 Task: Search one way flight ticket for 5 adults, 2 children, 1 infant in seat and 2 infants on lap in economy from Twin Falls: Magic Valley Regional Airport (joslin Field) to Rock Springs: Southwest Wyoming Regional Airport (rock Springs Sweetwater County Airport) on 8-5-2023. Choice of flights is Sun country airlines. Number of bags: 1 carry on bag and 1 checked bag. Price is upto 77000. Outbound departure time preference is 4:45.
Action: Mouse moved to (335, 299)
Screenshot: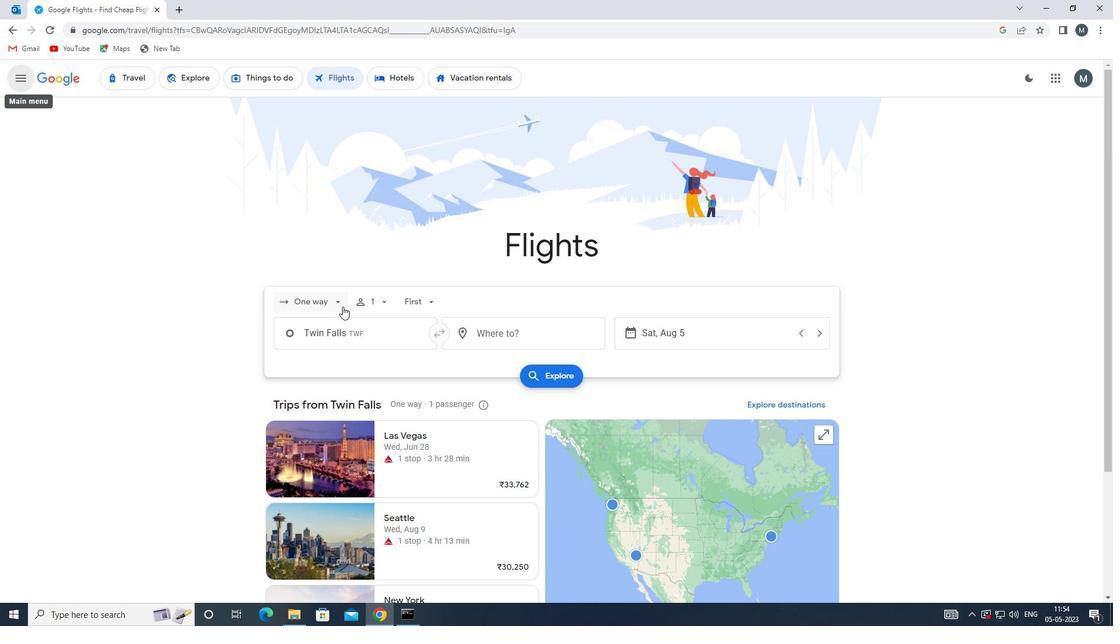 
Action: Mouse pressed left at (335, 299)
Screenshot: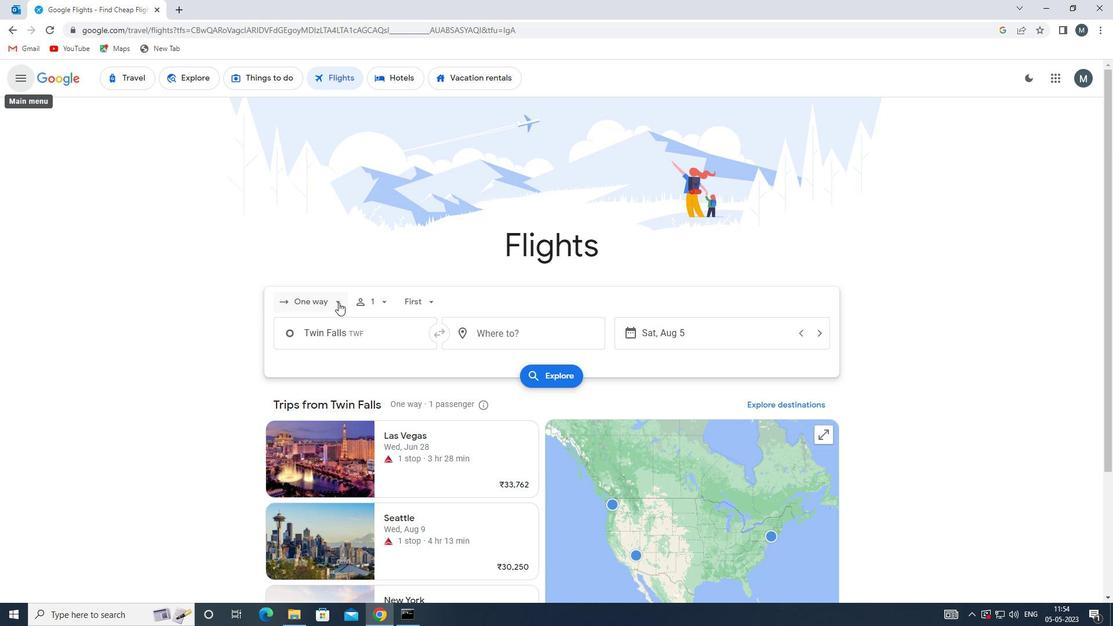 
Action: Mouse moved to (335, 351)
Screenshot: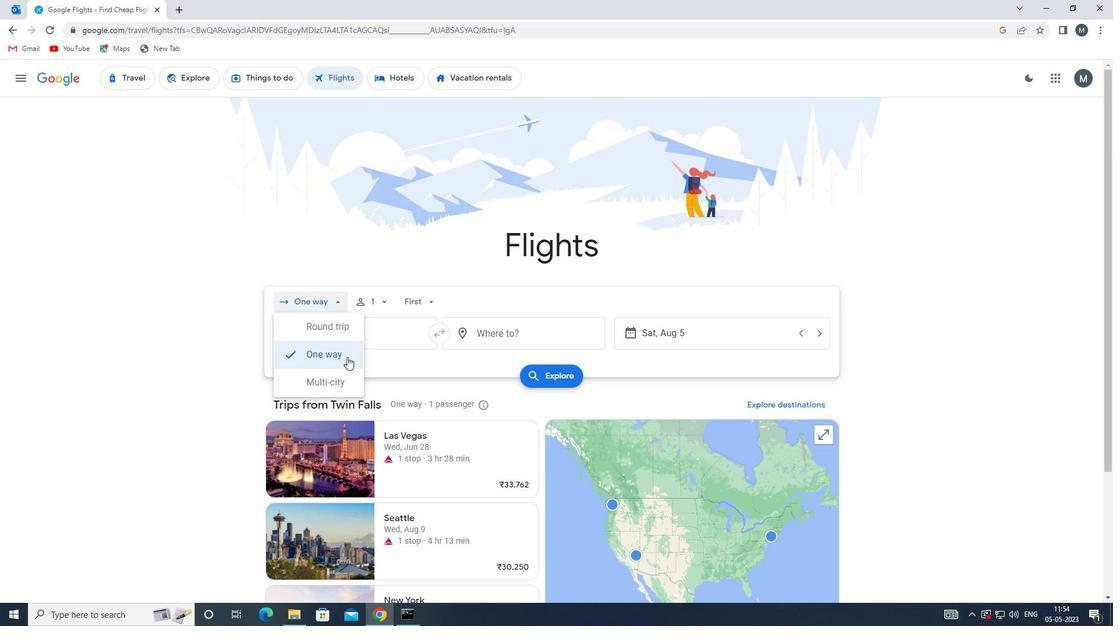 
Action: Mouse pressed left at (335, 351)
Screenshot: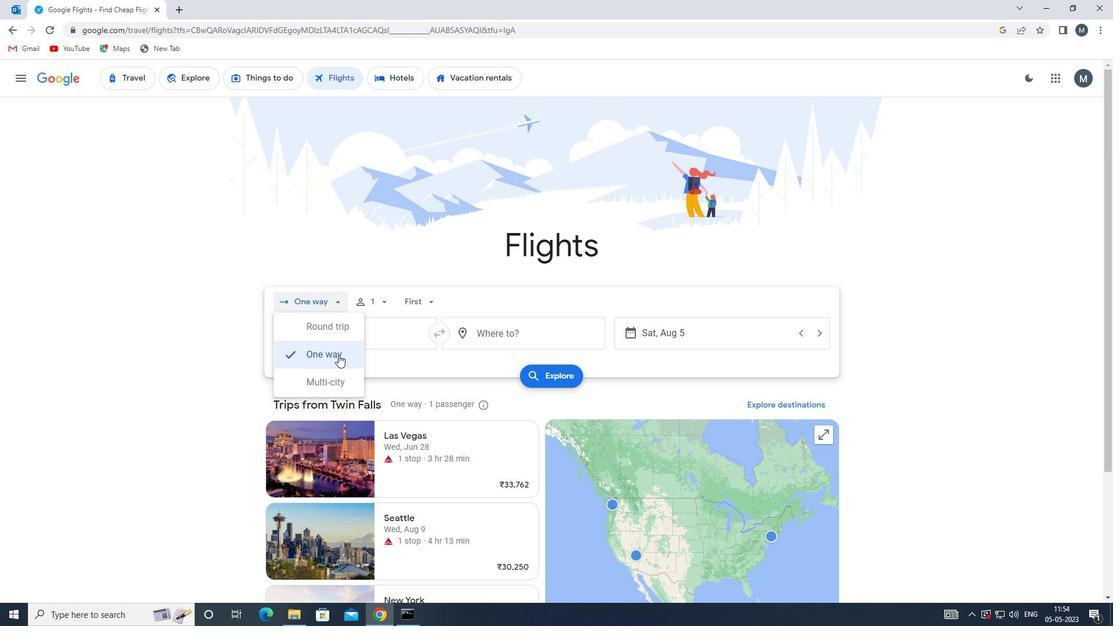 
Action: Mouse moved to (378, 305)
Screenshot: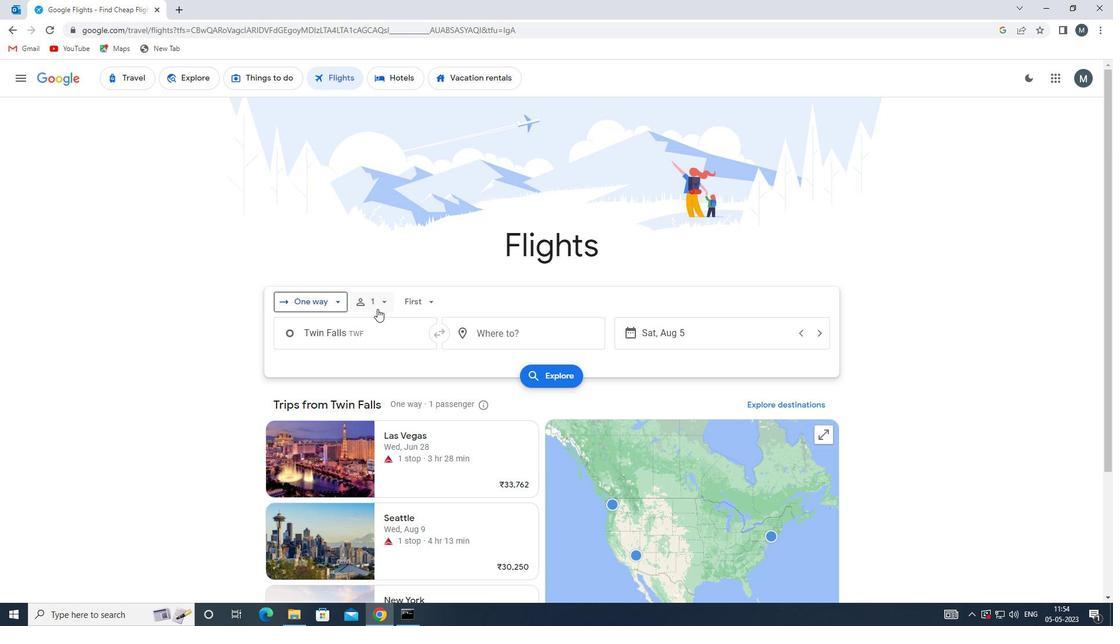 
Action: Mouse pressed left at (378, 305)
Screenshot: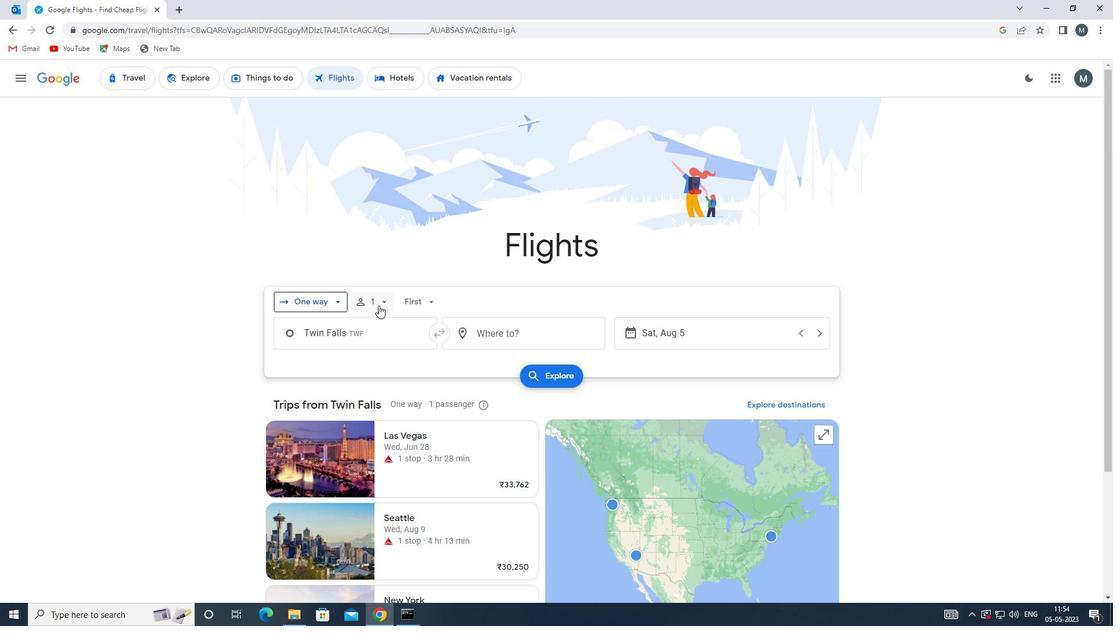 
Action: Mouse moved to (477, 332)
Screenshot: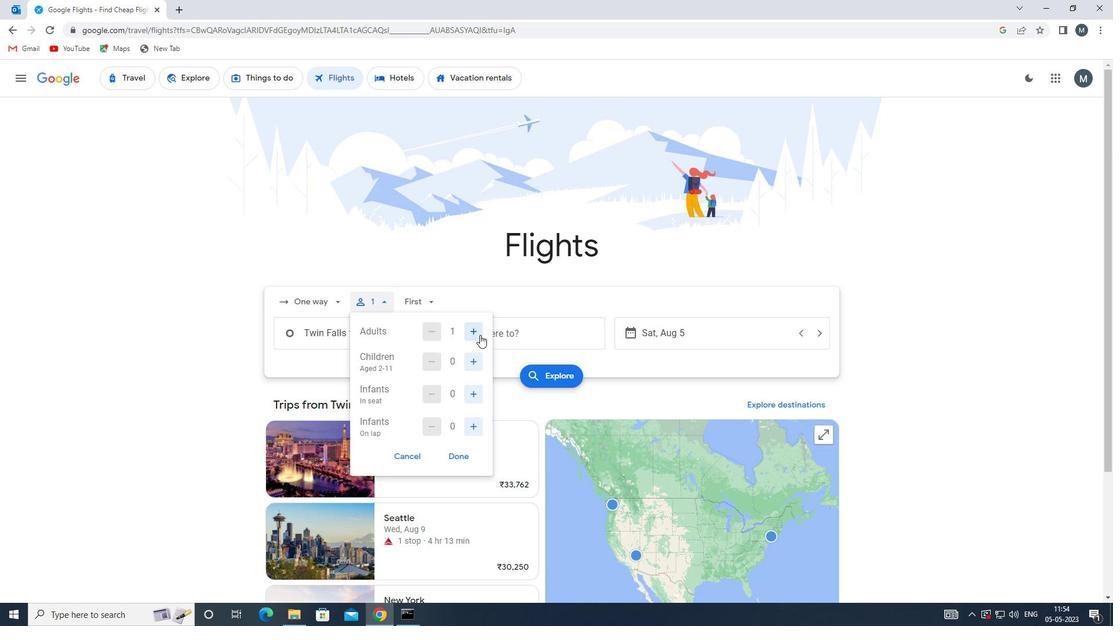 
Action: Mouse pressed left at (477, 332)
Screenshot: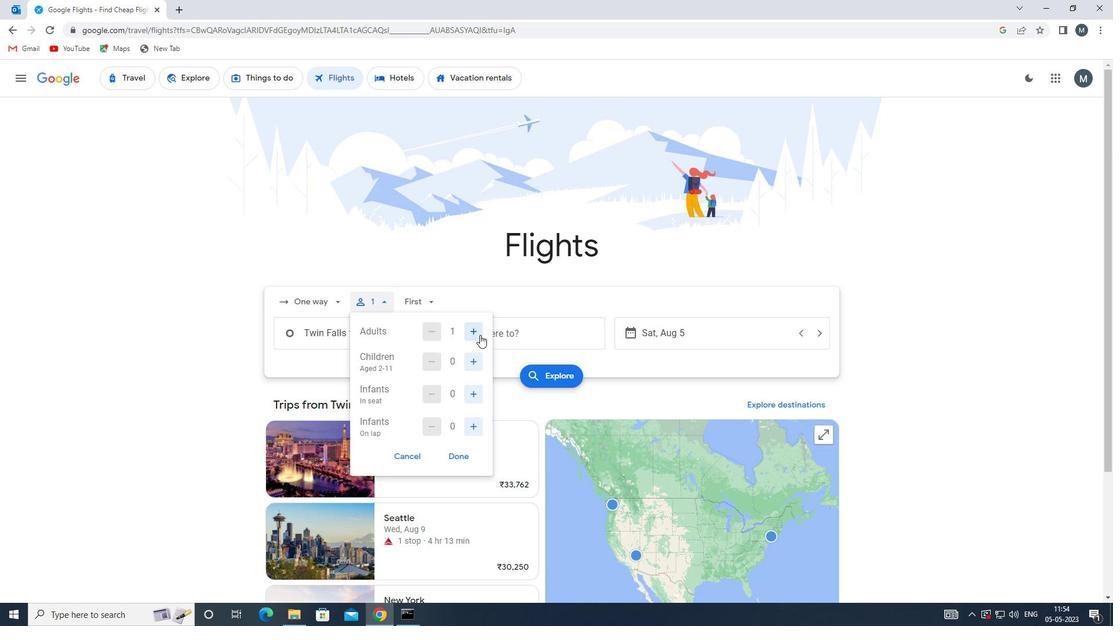 
Action: Mouse moved to (476, 332)
Screenshot: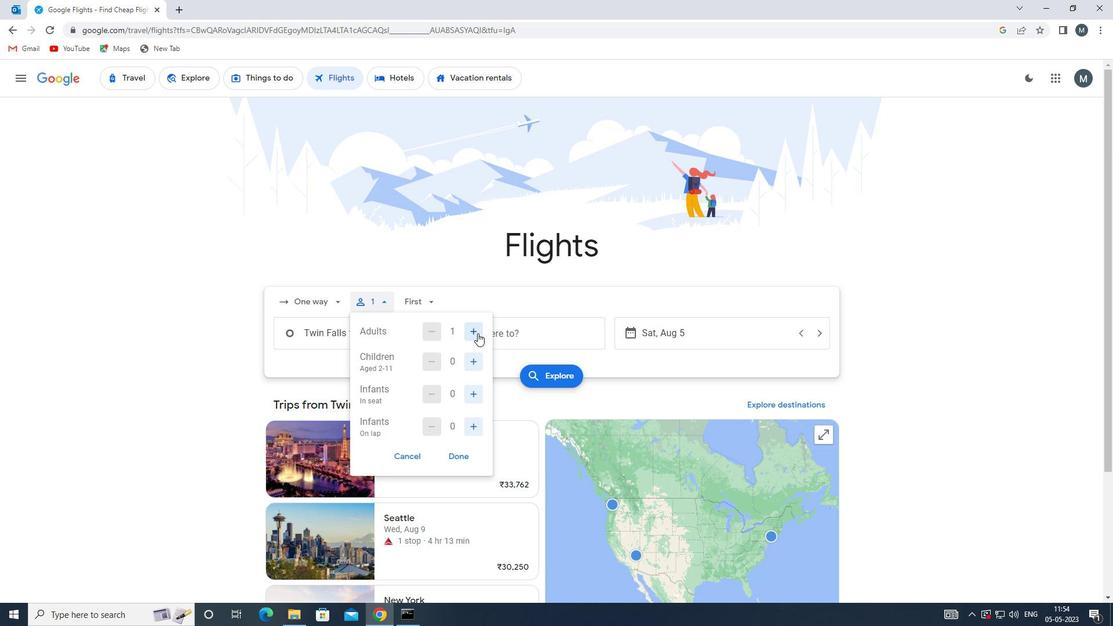 
Action: Mouse pressed left at (476, 332)
Screenshot: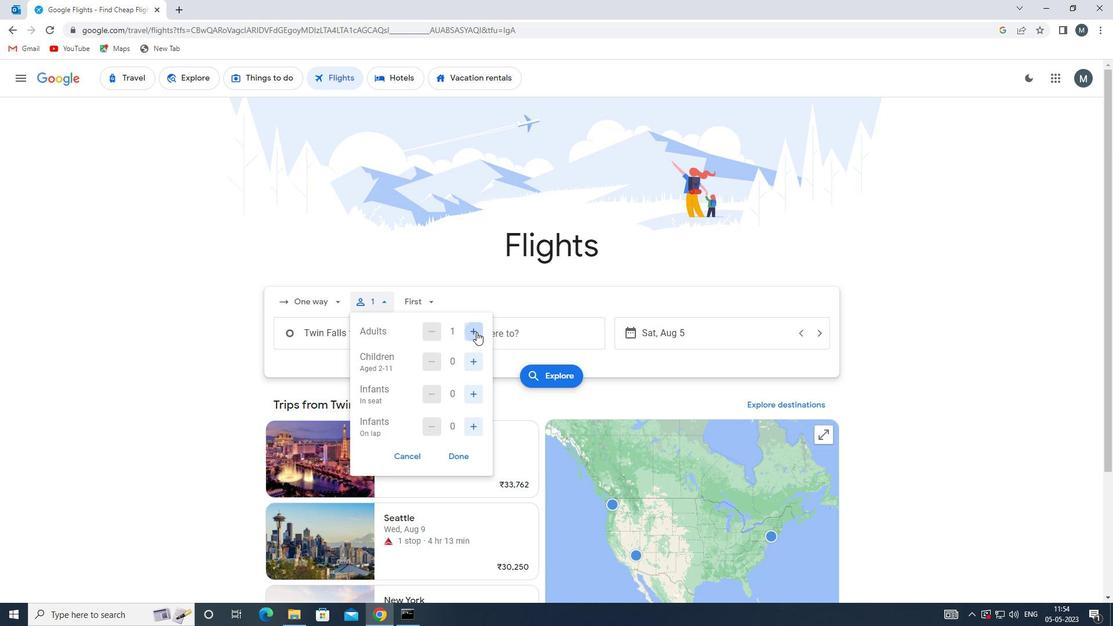 
Action: Mouse pressed left at (476, 332)
Screenshot: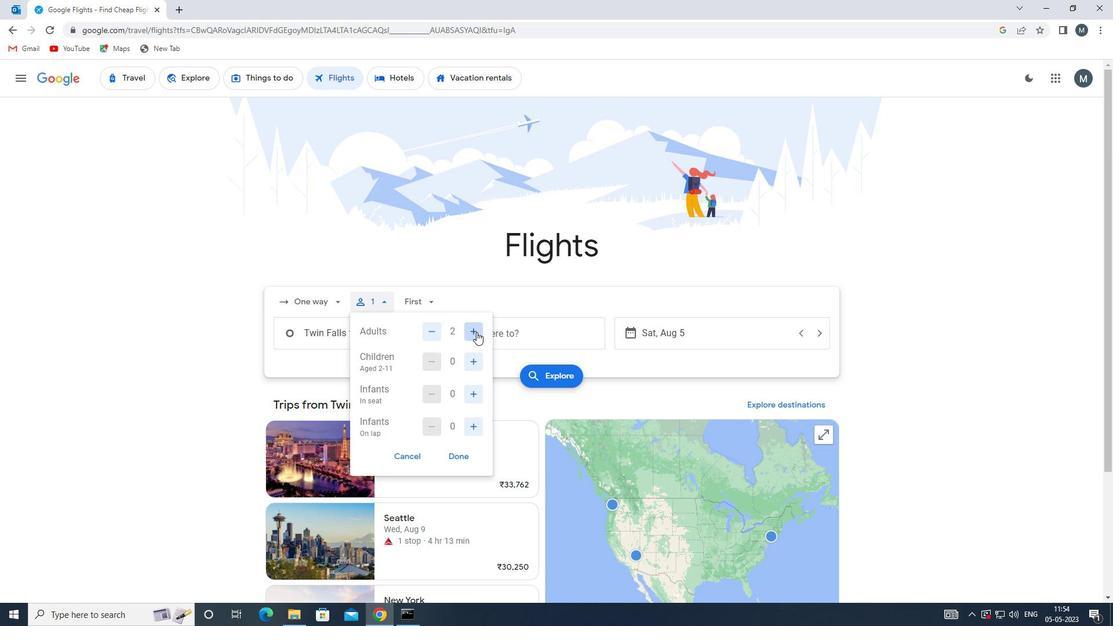 
Action: Mouse pressed left at (476, 332)
Screenshot: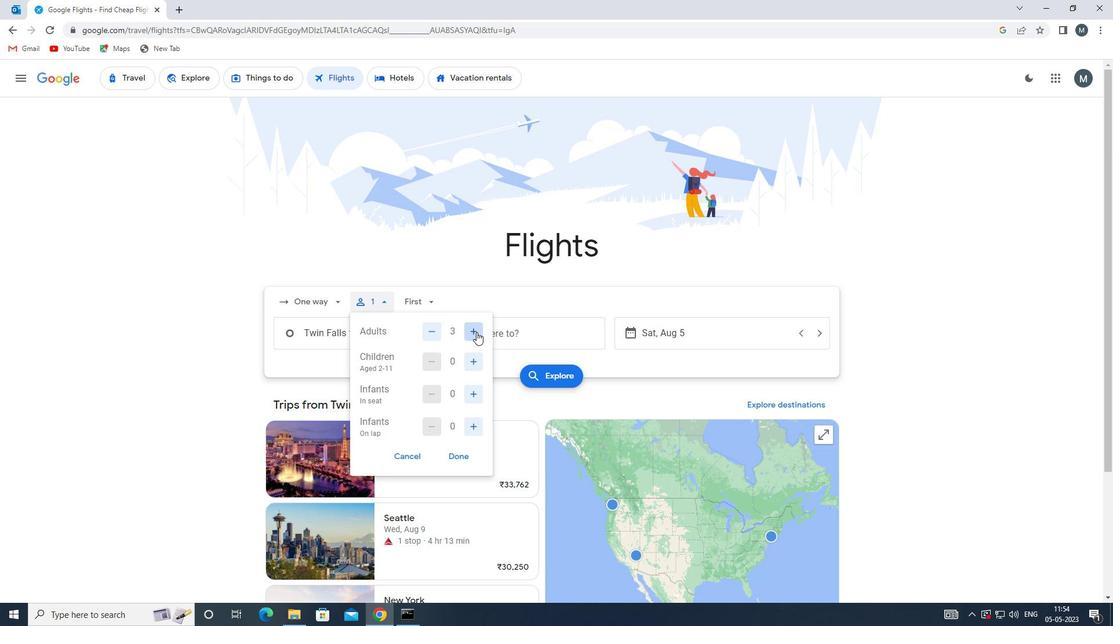 
Action: Mouse moved to (465, 359)
Screenshot: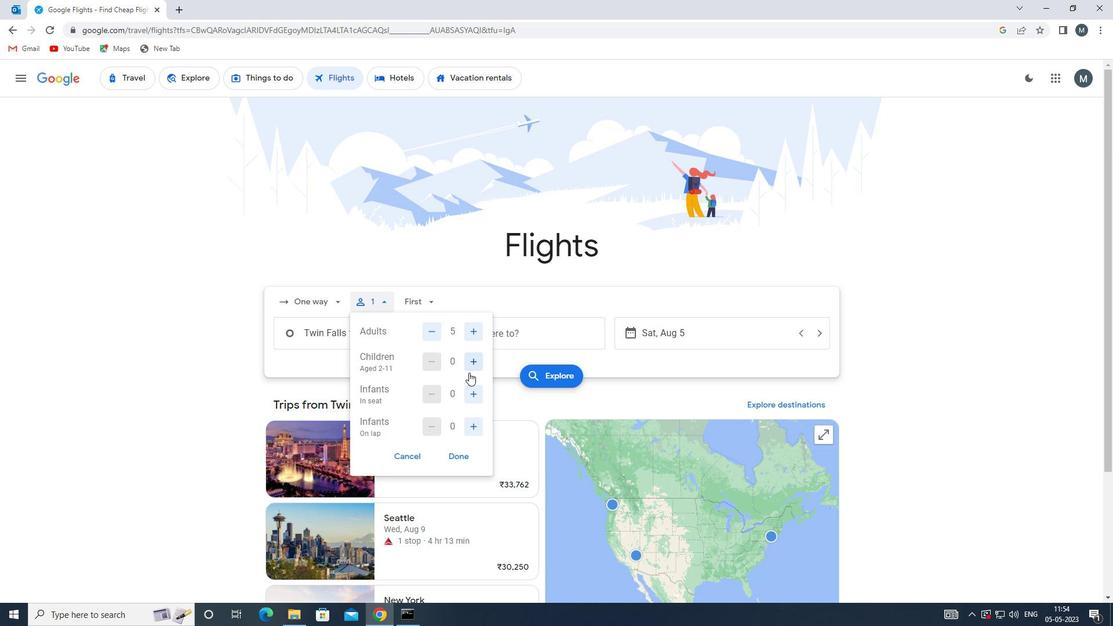 
Action: Mouse pressed left at (465, 359)
Screenshot: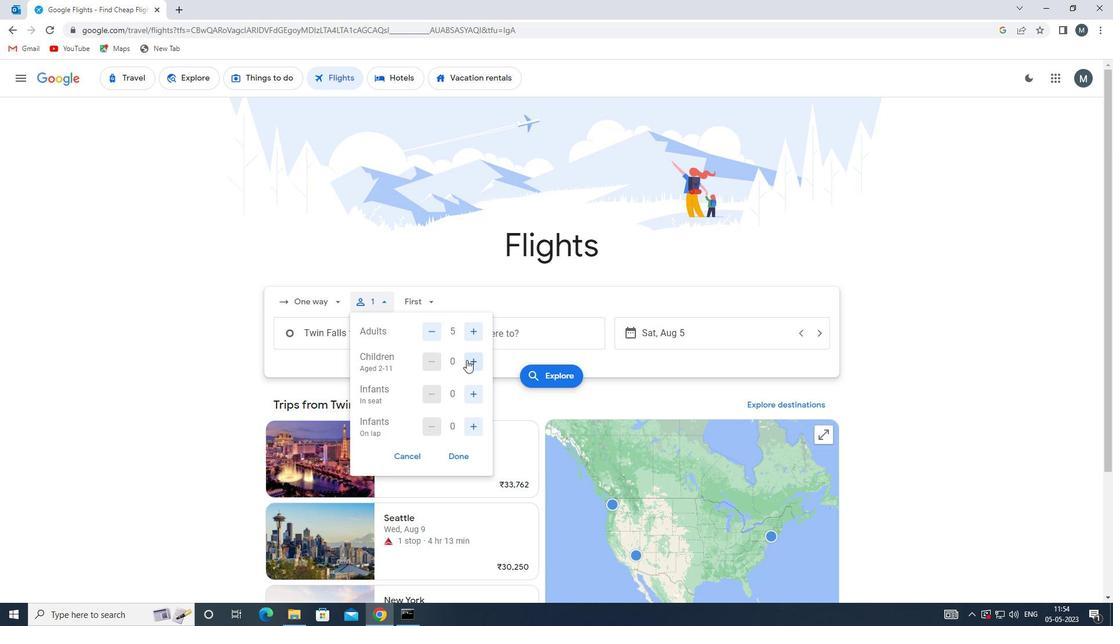 
Action: Mouse moved to (469, 364)
Screenshot: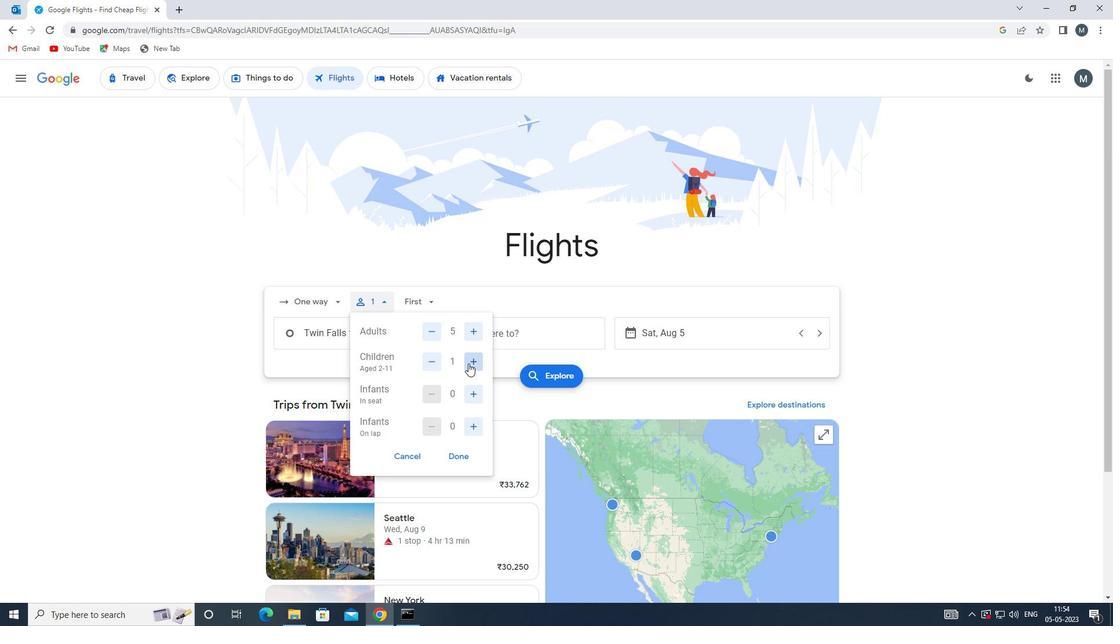 
Action: Mouse pressed left at (469, 364)
Screenshot: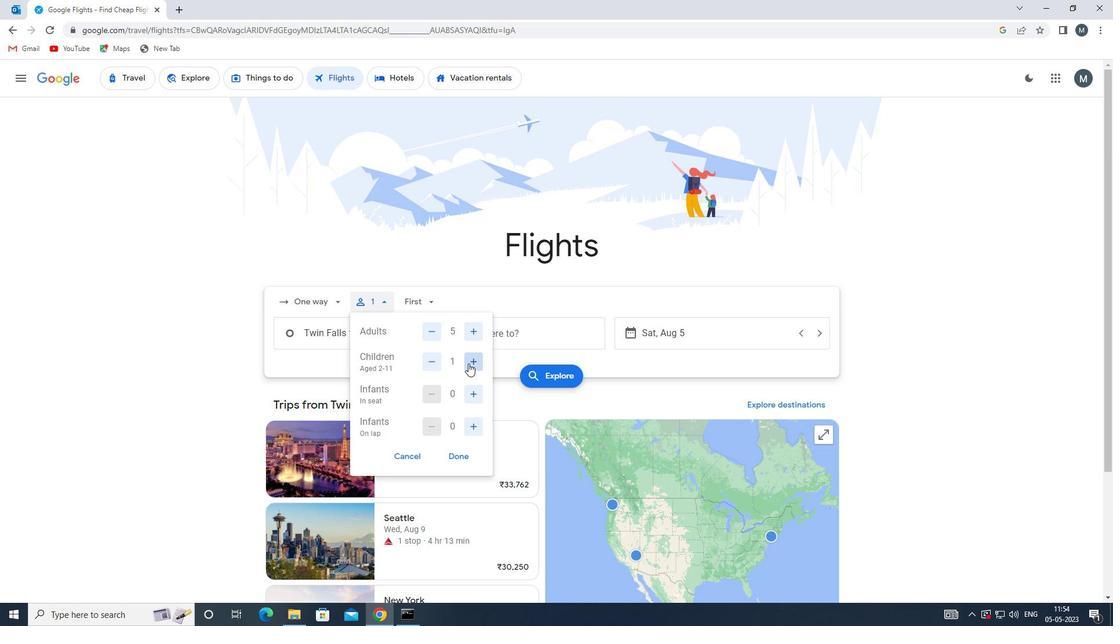 
Action: Mouse moved to (477, 397)
Screenshot: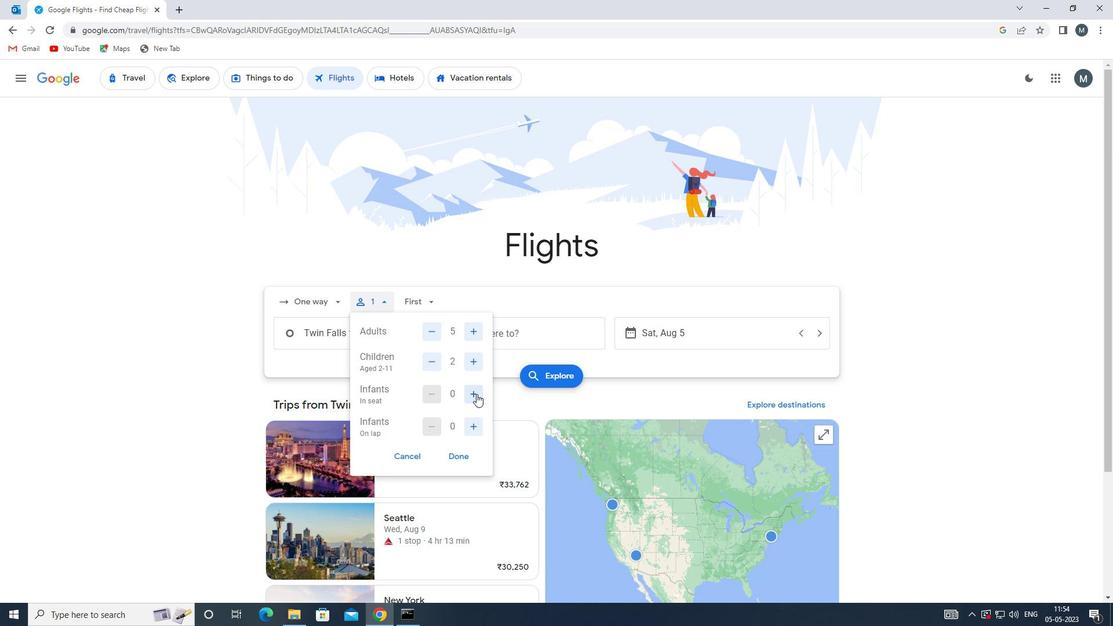 
Action: Mouse pressed left at (477, 397)
Screenshot: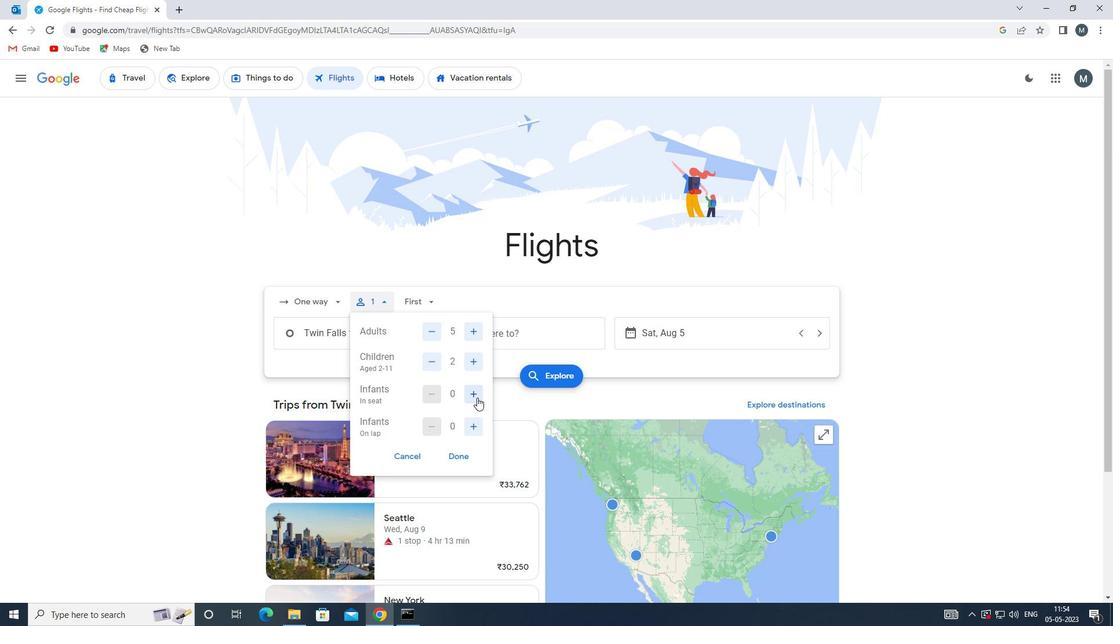 
Action: Mouse moved to (471, 425)
Screenshot: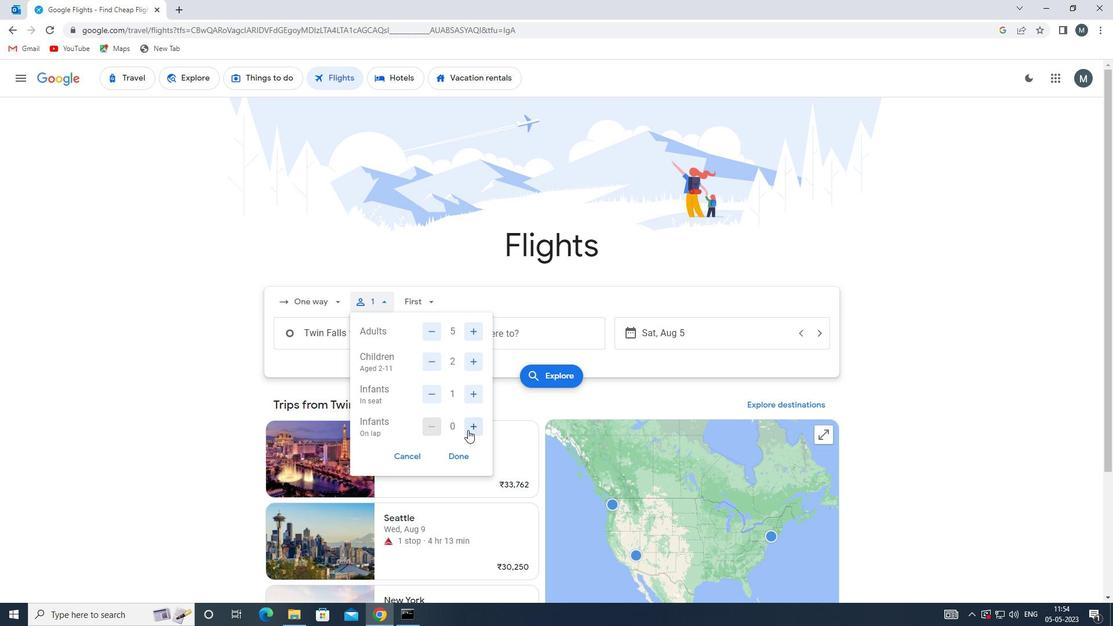 
Action: Mouse pressed left at (471, 425)
Screenshot: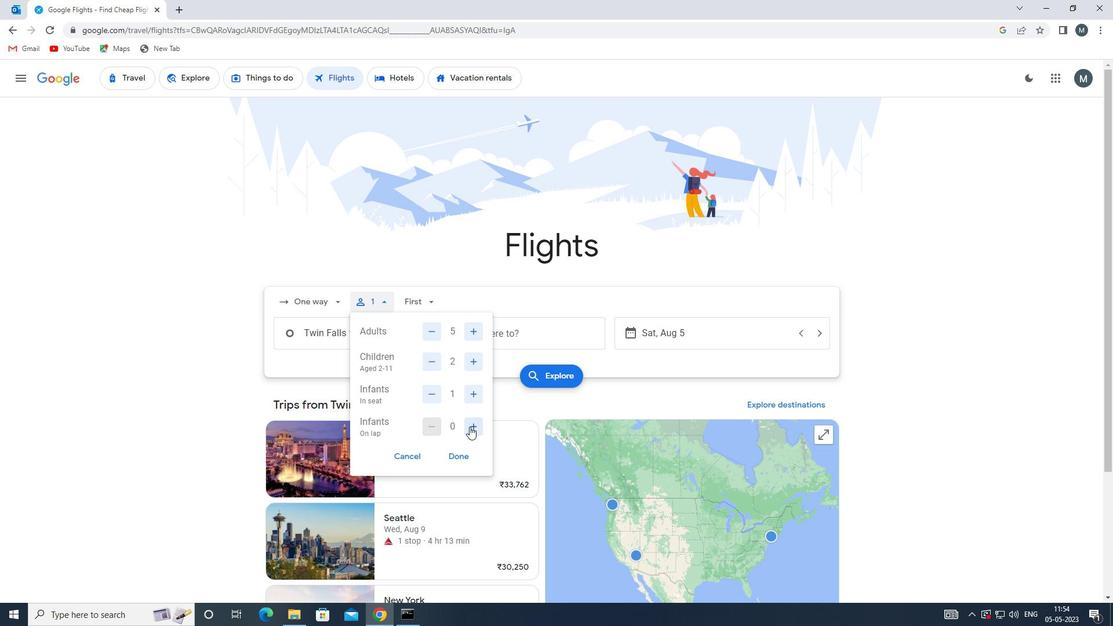 
Action: Mouse pressed left at (471, 425)
Screenshot: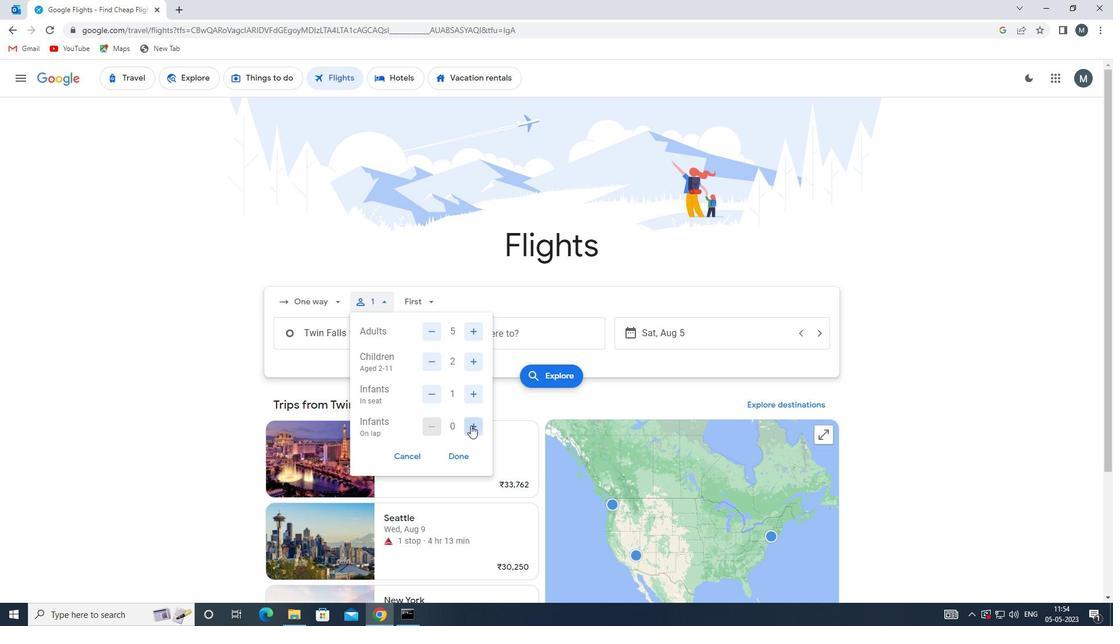 
Action: Mouse moved to (441, 425)
Screenshot: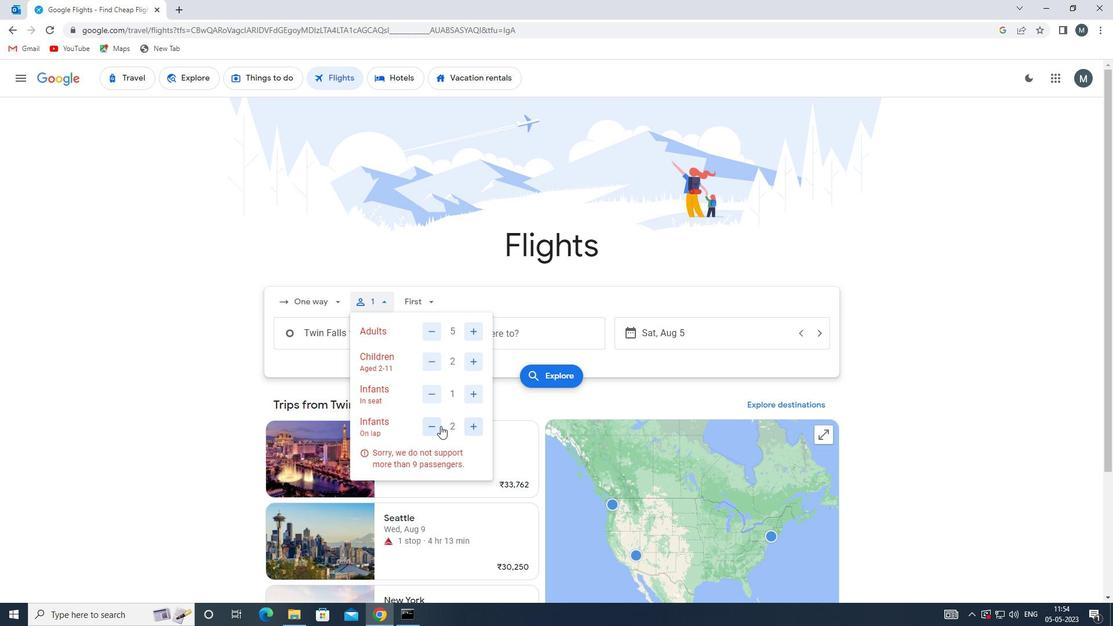 
Action: Mouse pressed left at (441, 425)
Screenshot: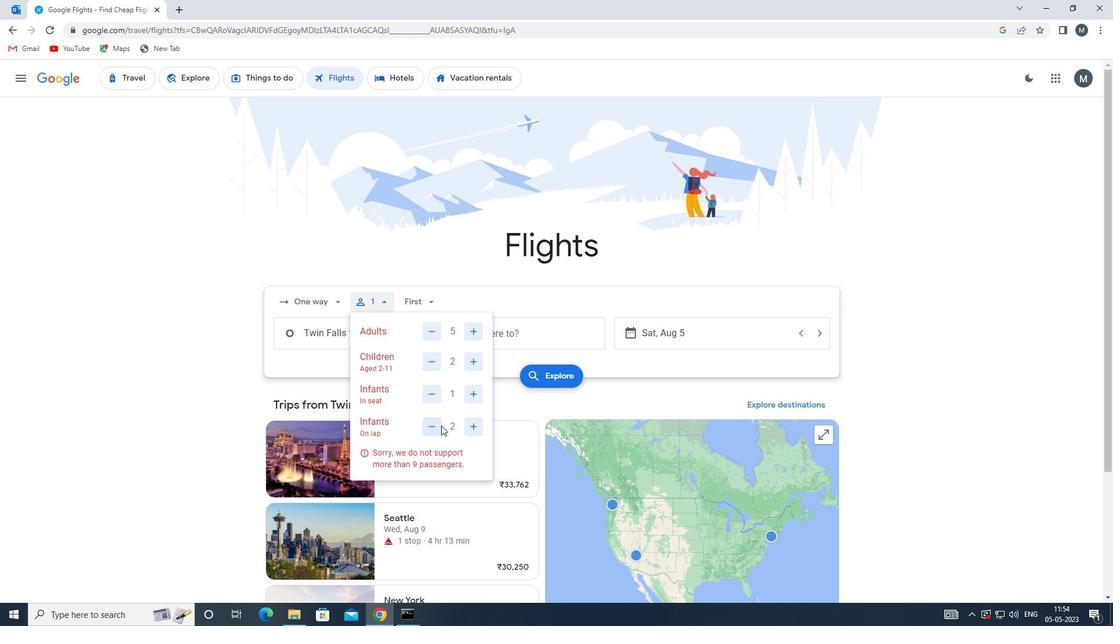 
Action: Mouse moved to (422, 425)
Screenshot: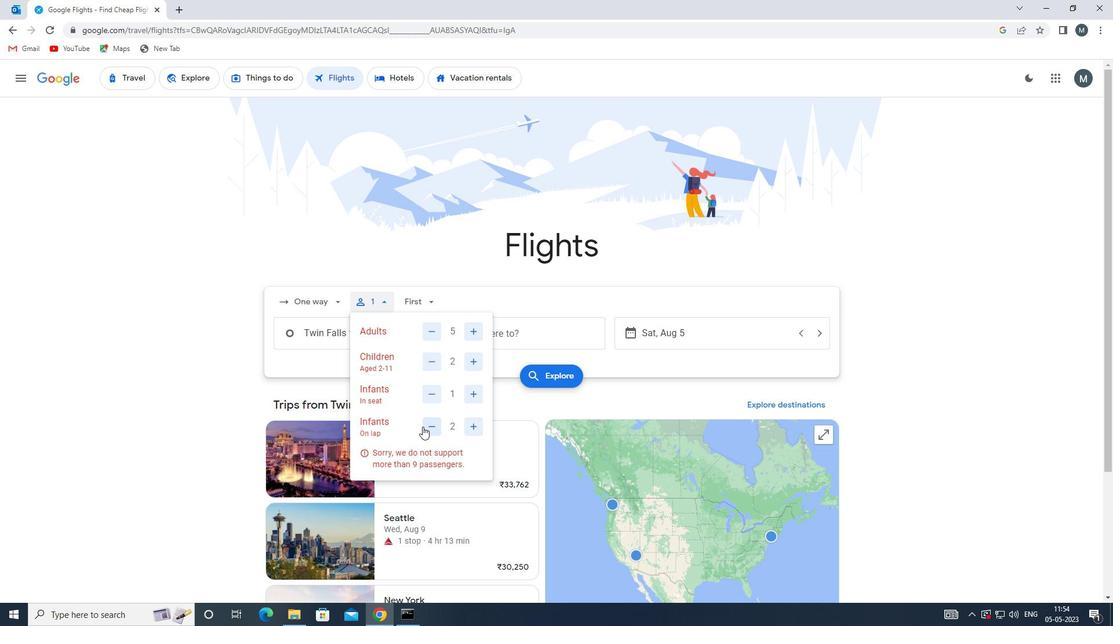 
Action: Mouse pressed left at (422, 425)
Screenshot: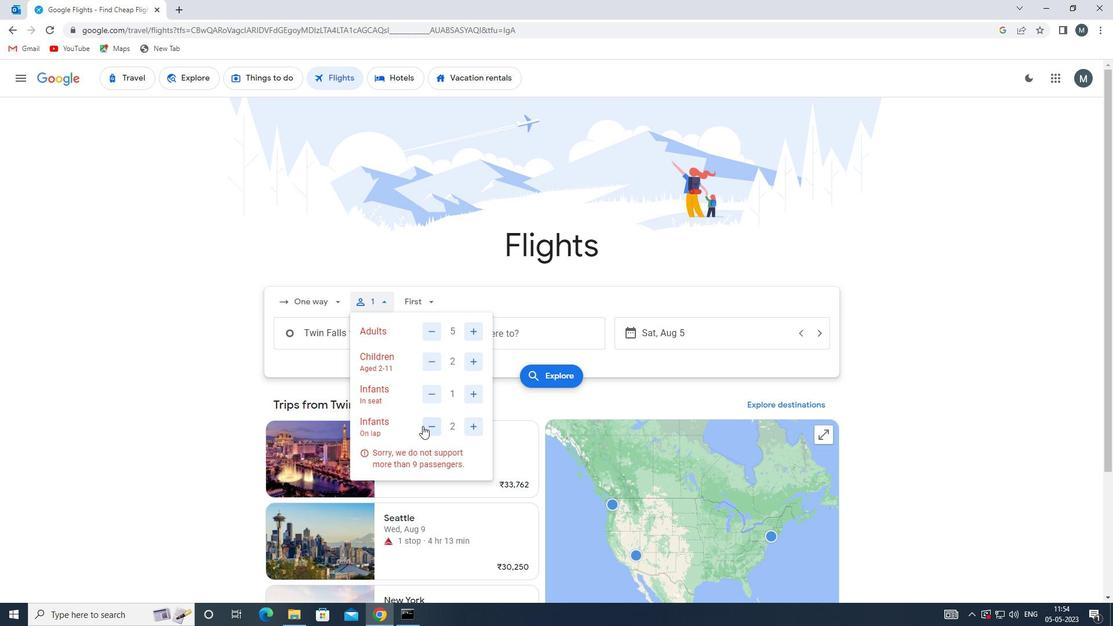 
Action: Mouse moved to (449, 457)
Screenshot: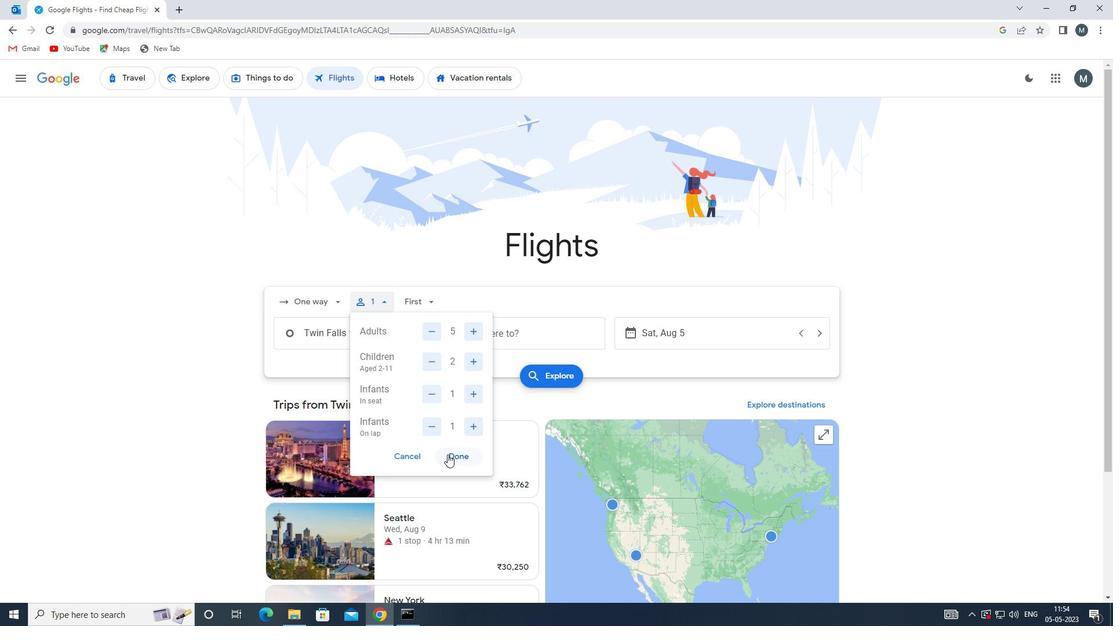 
Action: Mouse pressed left at (449, 457)
Screenshot: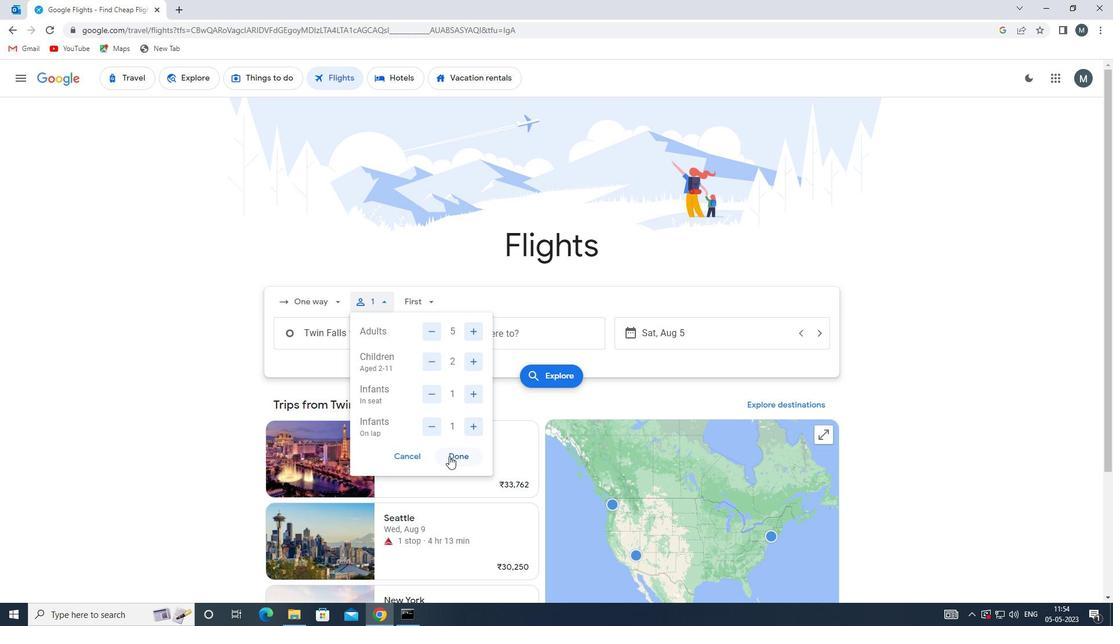 
Action: Mouse moved to (439, 300)
Screenshot: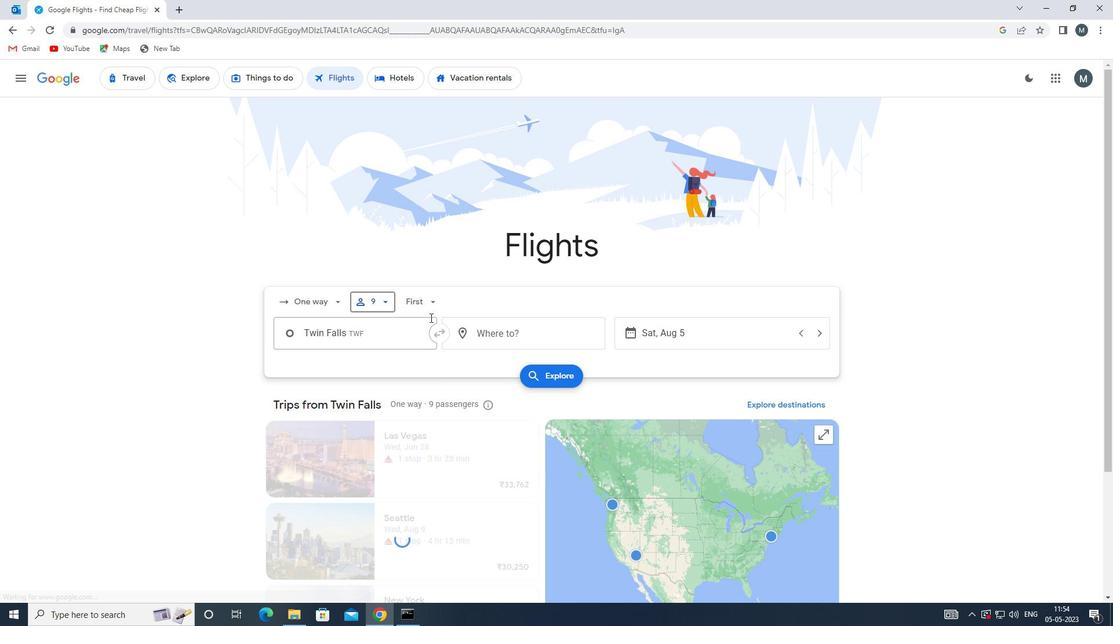 
Action: Mouse pressed left at (439, 300)
Screenshot: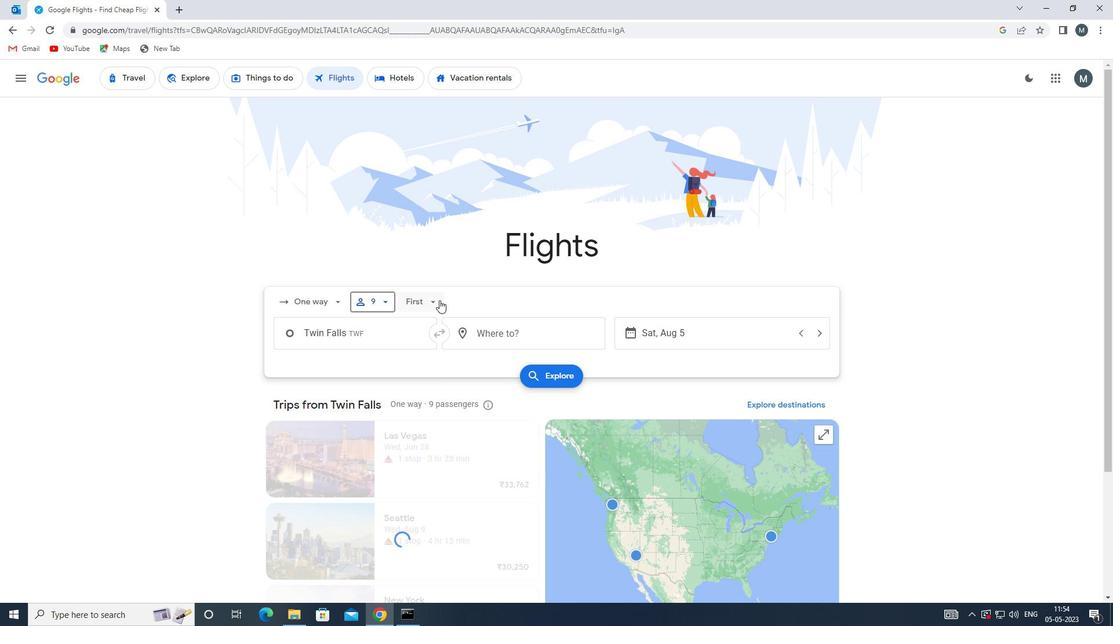 
Action: Mouse moved to (447, 328)
Screenshot: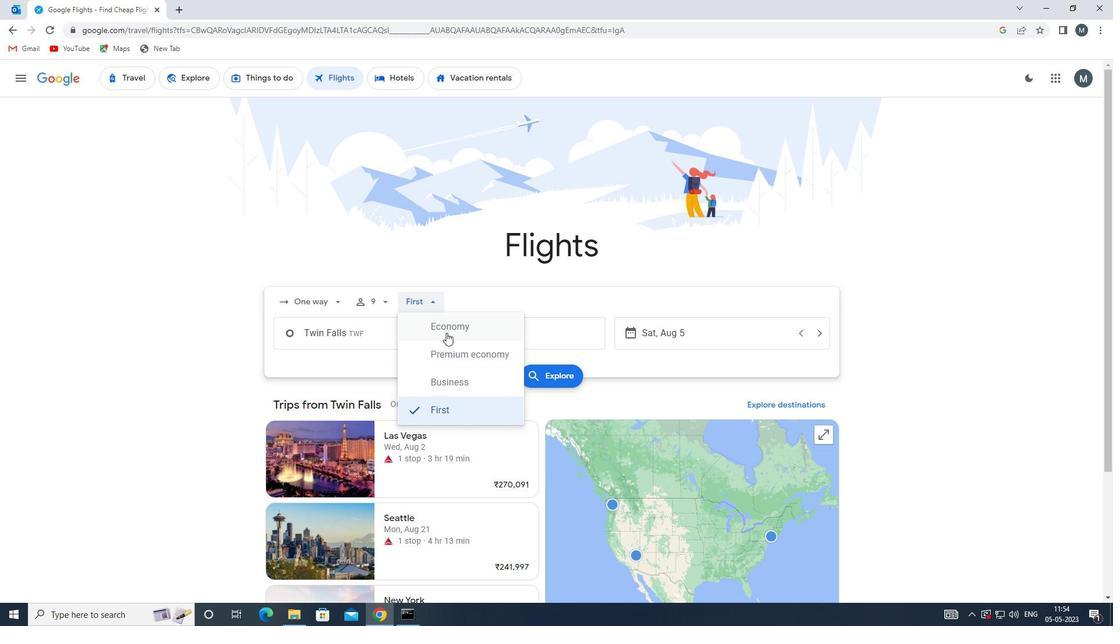 
Action: Mouse pressed left at (447, 328)
Screenshot: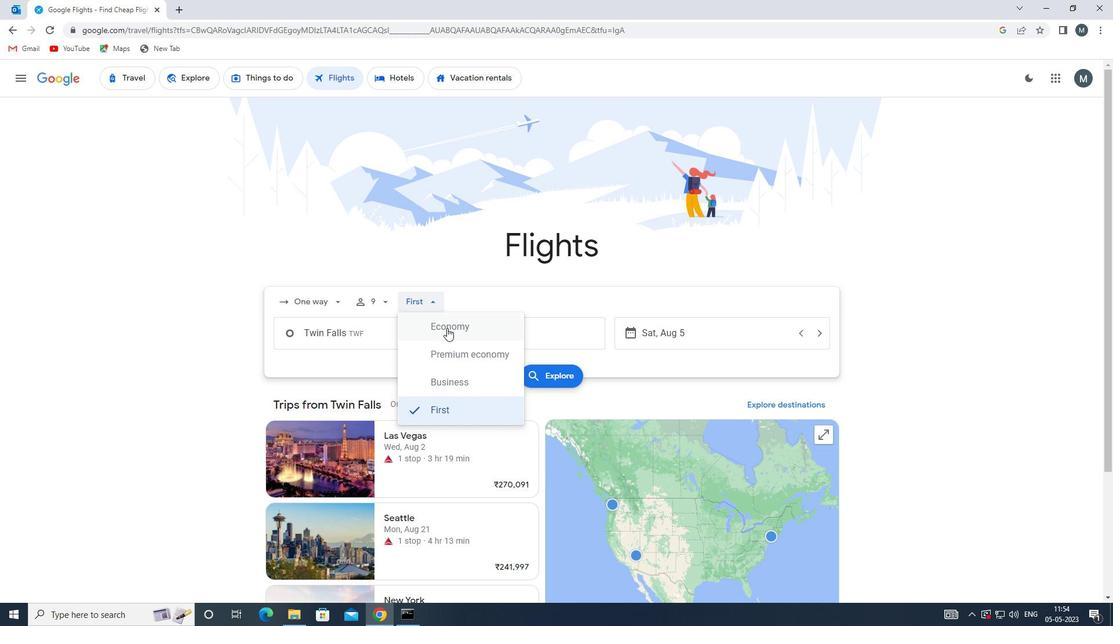 
Action: Mouse moved to (401, 341)
Screenshot: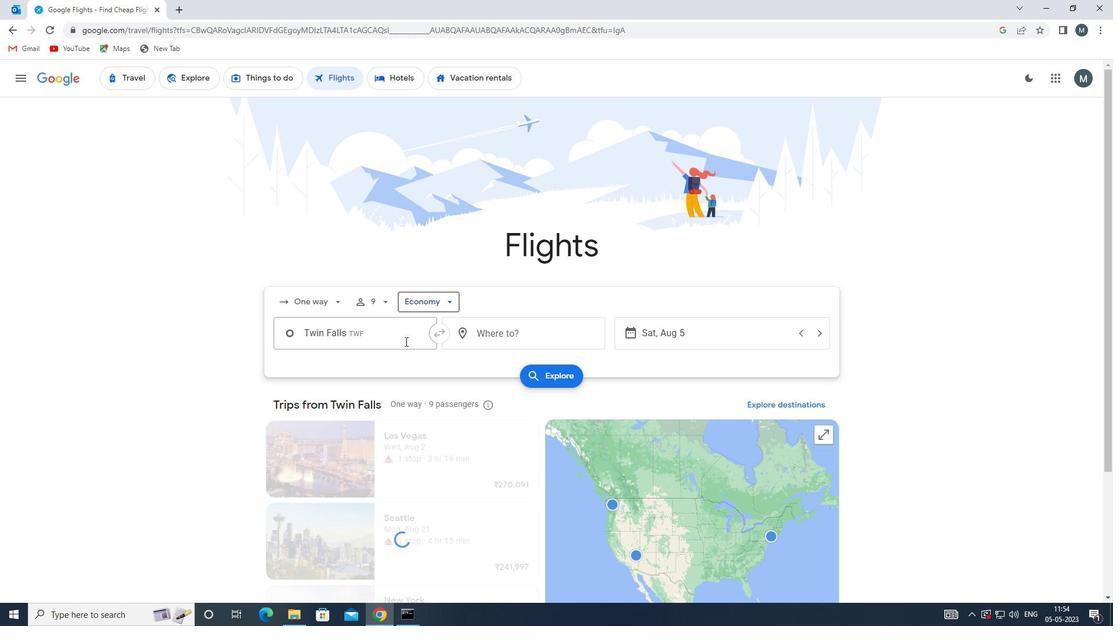 
Action: Mouse pressed left at (401, 341)
Screenshot: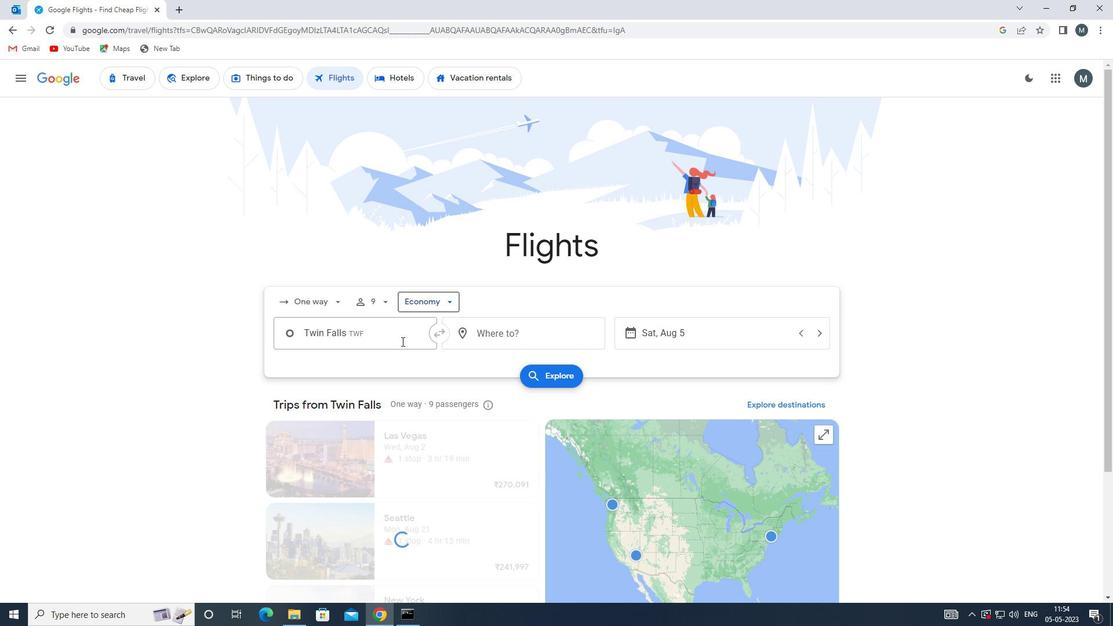 
Action: Mouse moved to (390, 400)
Screenshot: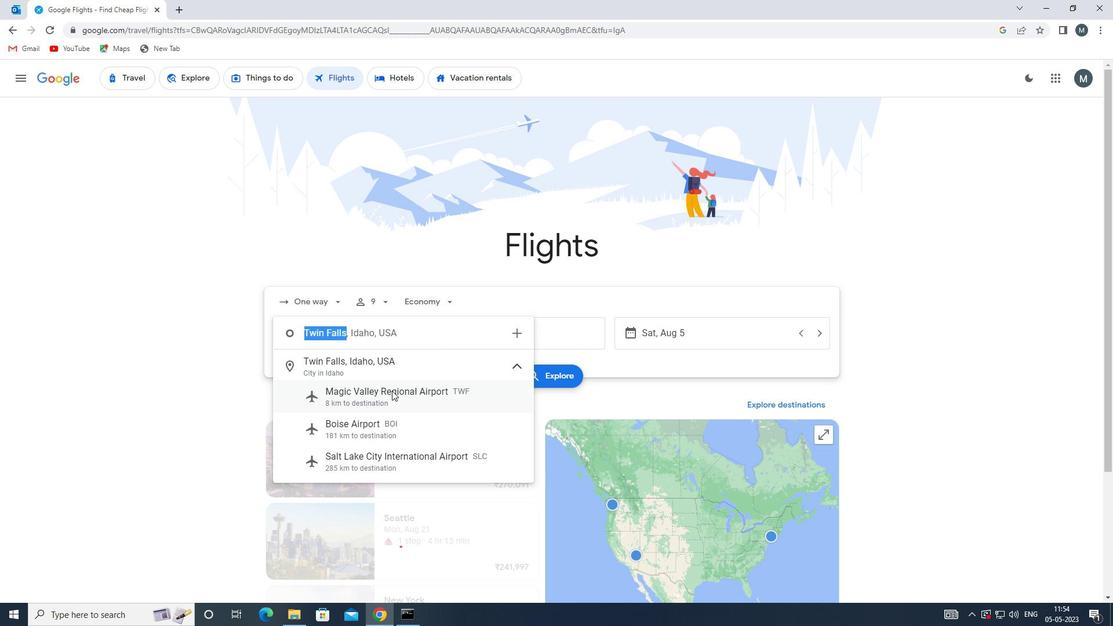 
Action: Mouse pressed left at (390, 400)
Screenshot: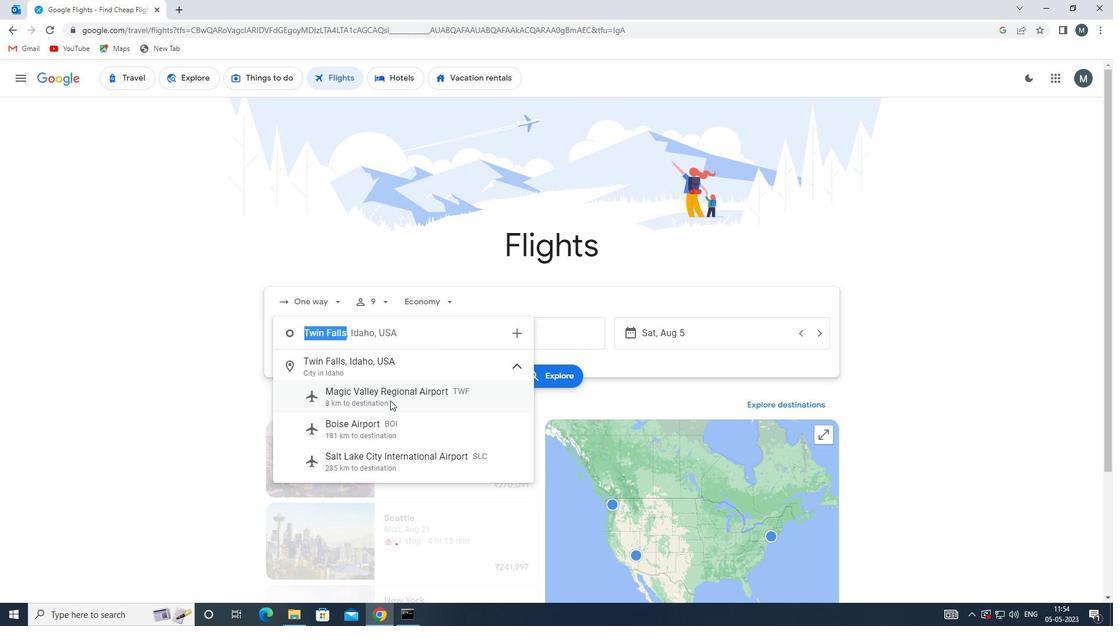 
Action: Mouse moved to (498, 339)
Screenshot: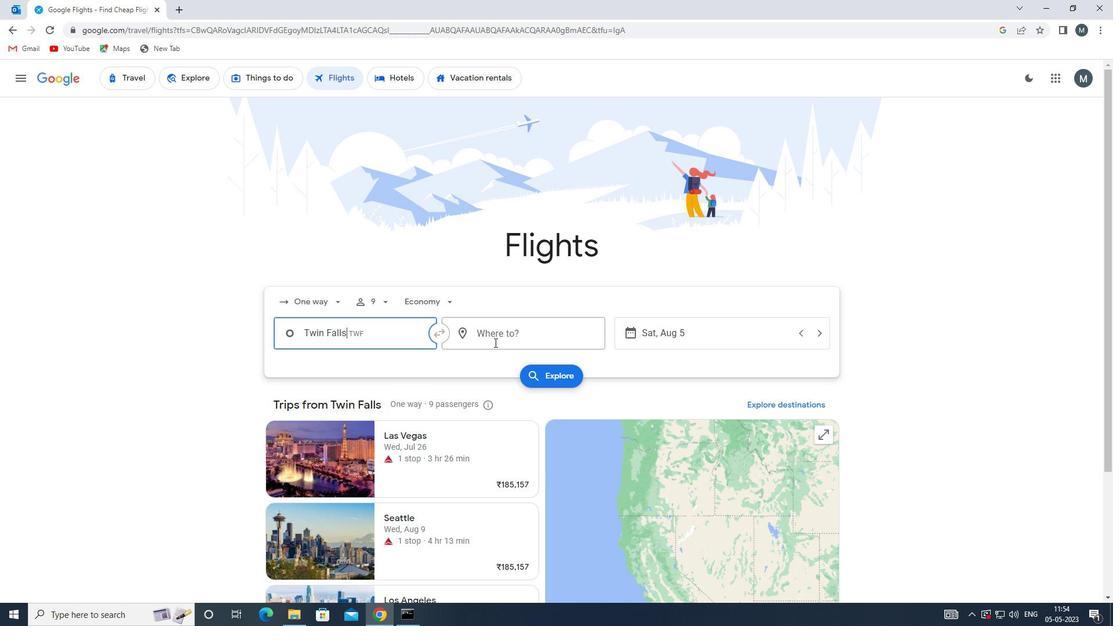 
Action: Mouse pressed left at (498, 339)
Screenshot: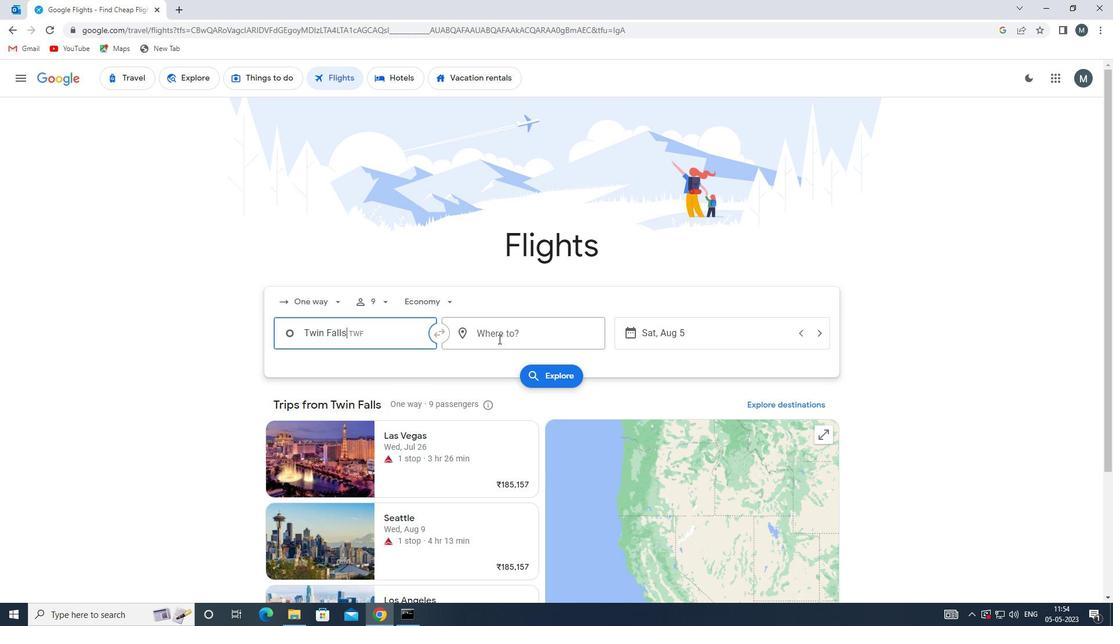 
Action: Key pressed rks
Screenshot: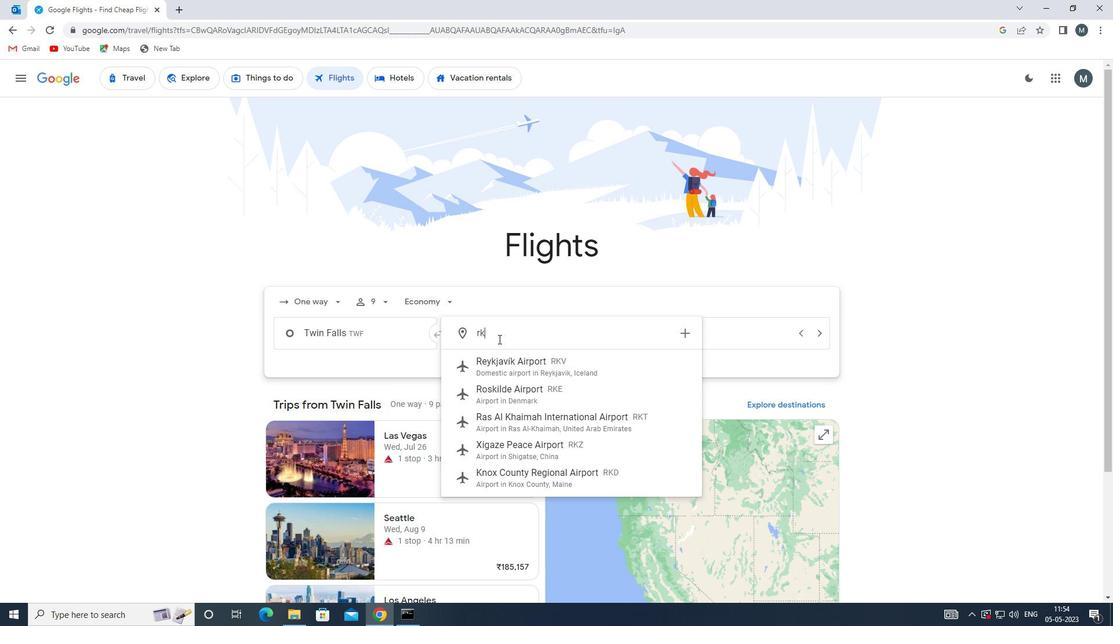 
Action: Mouse moved to (502, 367)
Screenshot: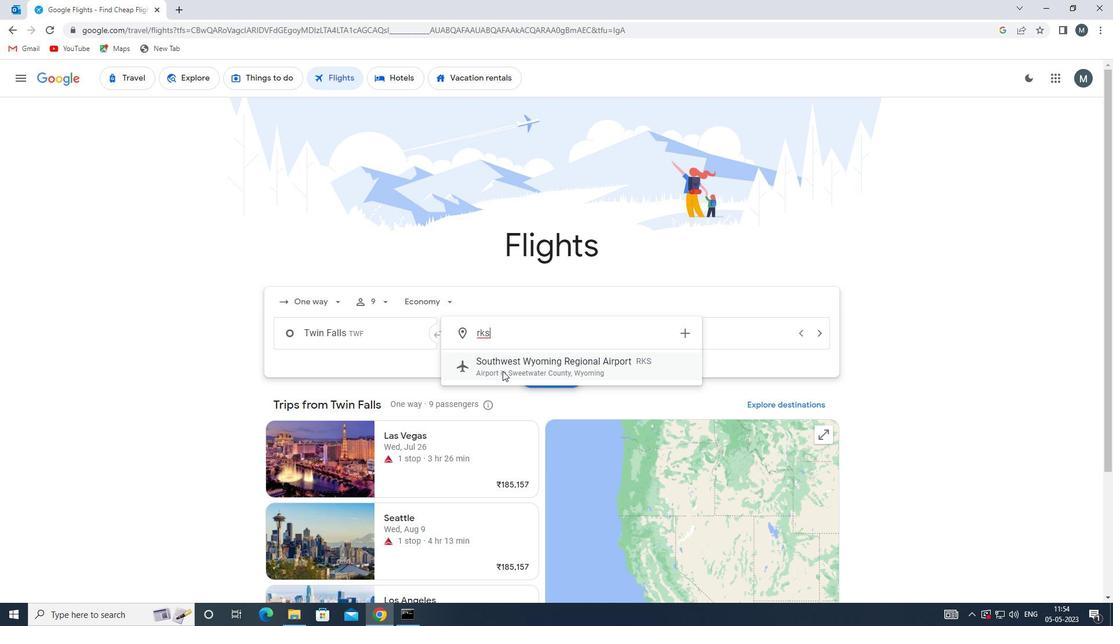 
Action: Mouse pressed left at (502, 367)
Screenshot: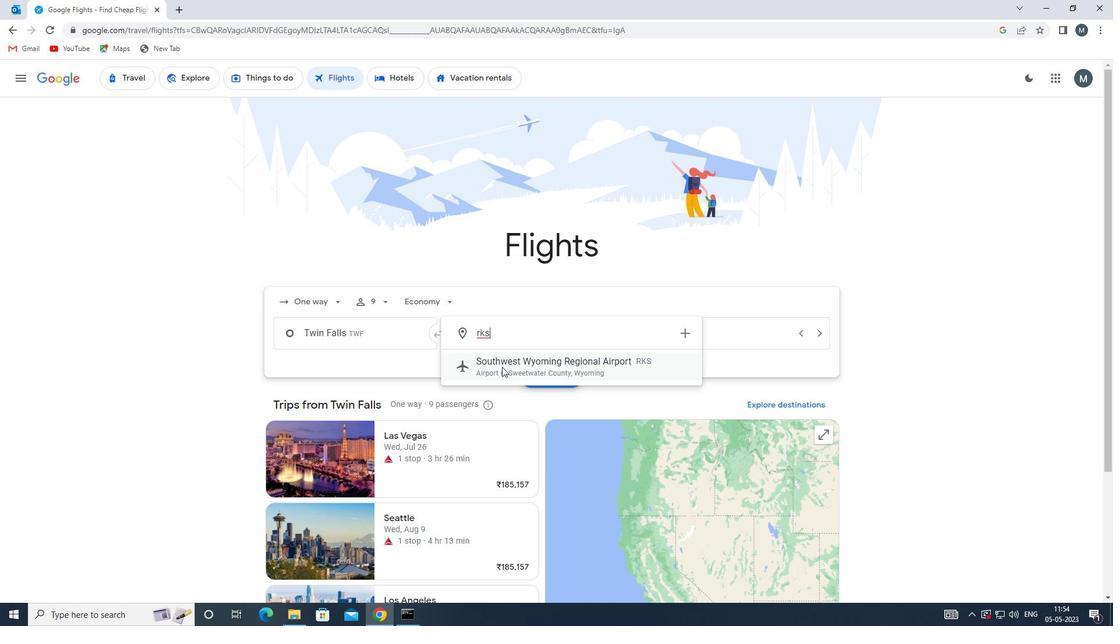 
Action: Mouse moved to (636, 334)
Screenshot: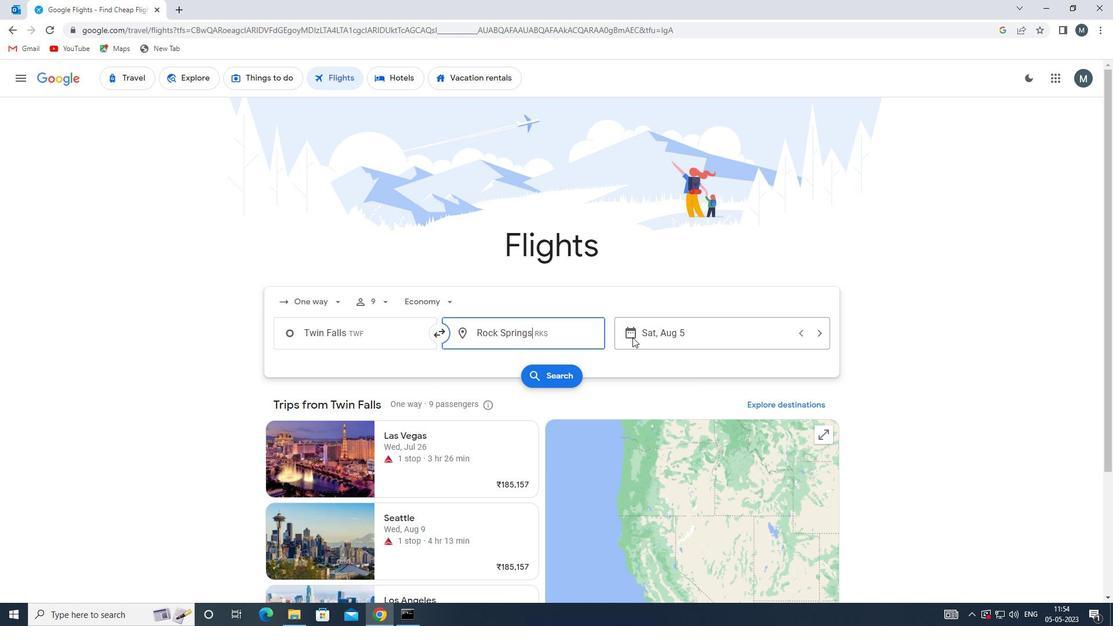 
Action: Mouse pressed left at (636, 334)
Screenshot: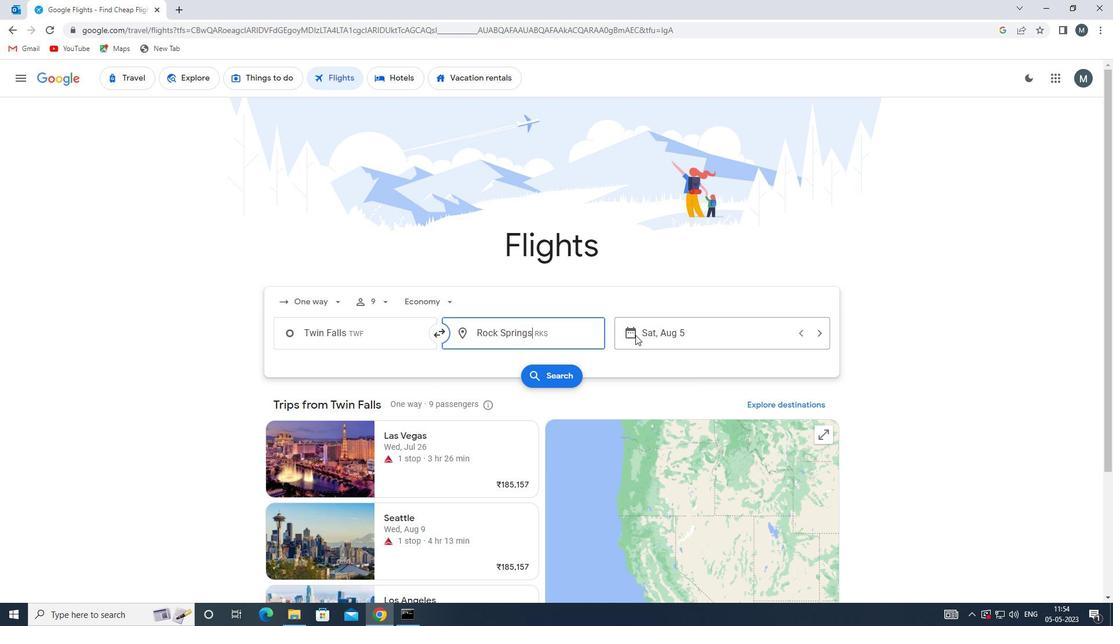 
Action: Mouse moved to (580, 395)
Screenshot: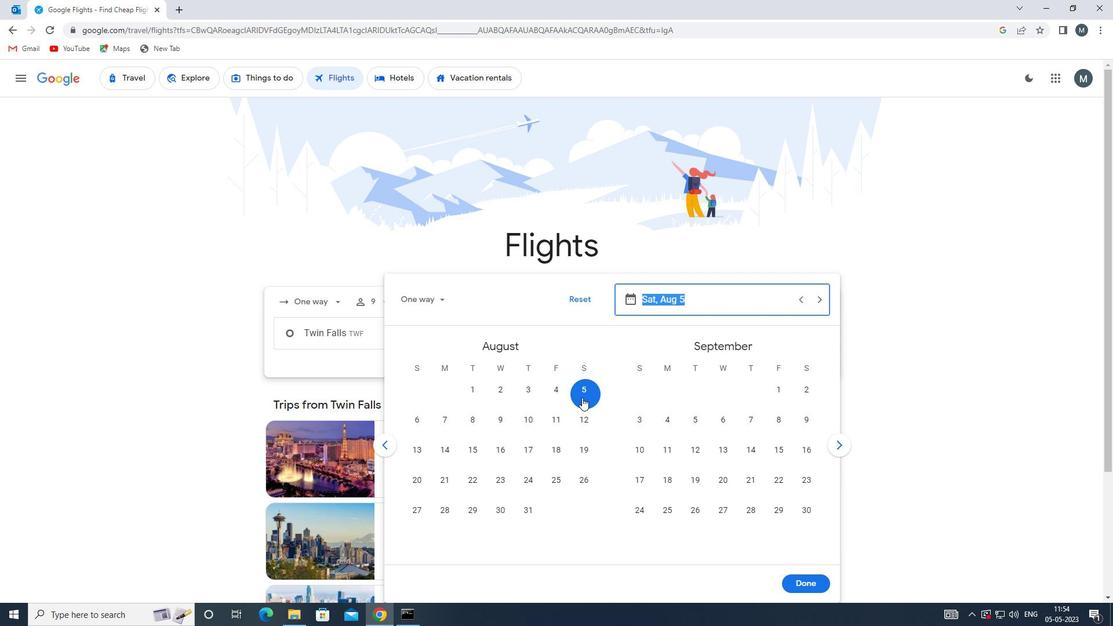 
Action: Mouse pressed left at (580, 395)
Screenshot: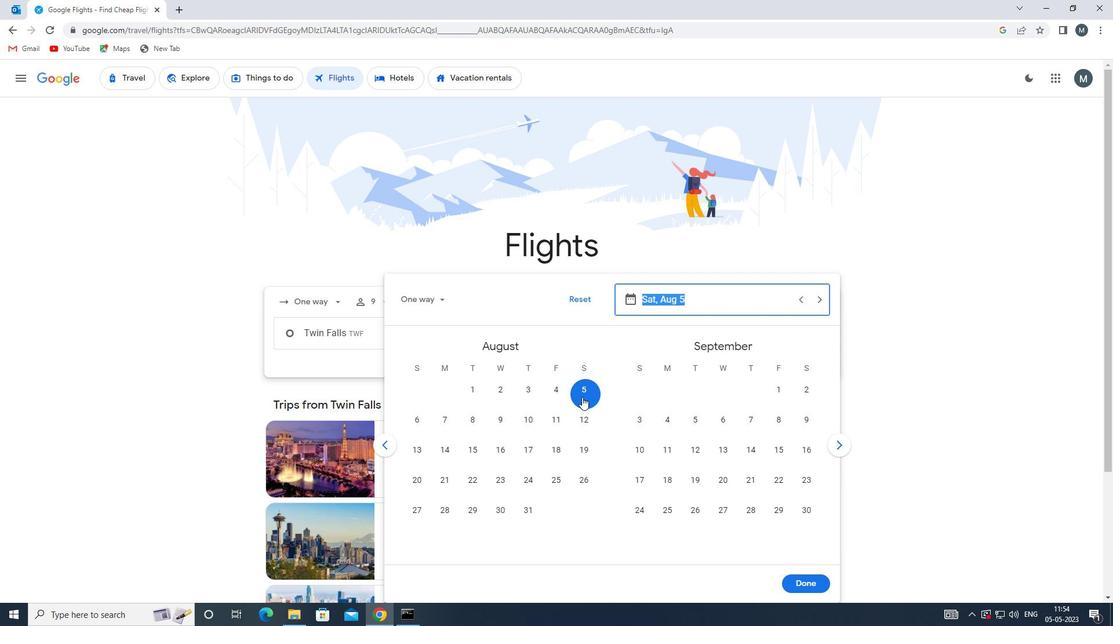 
Action: Mouse moved to (795, 575)
Screenshot: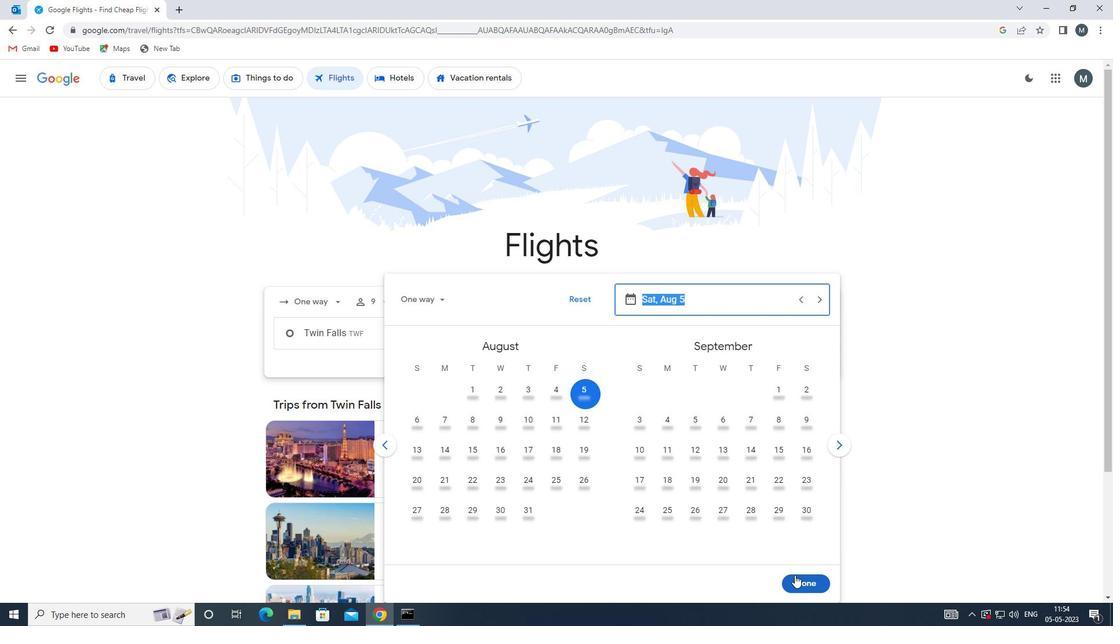 
Action: Mouse pressed left at (795, 575)
Screenshot: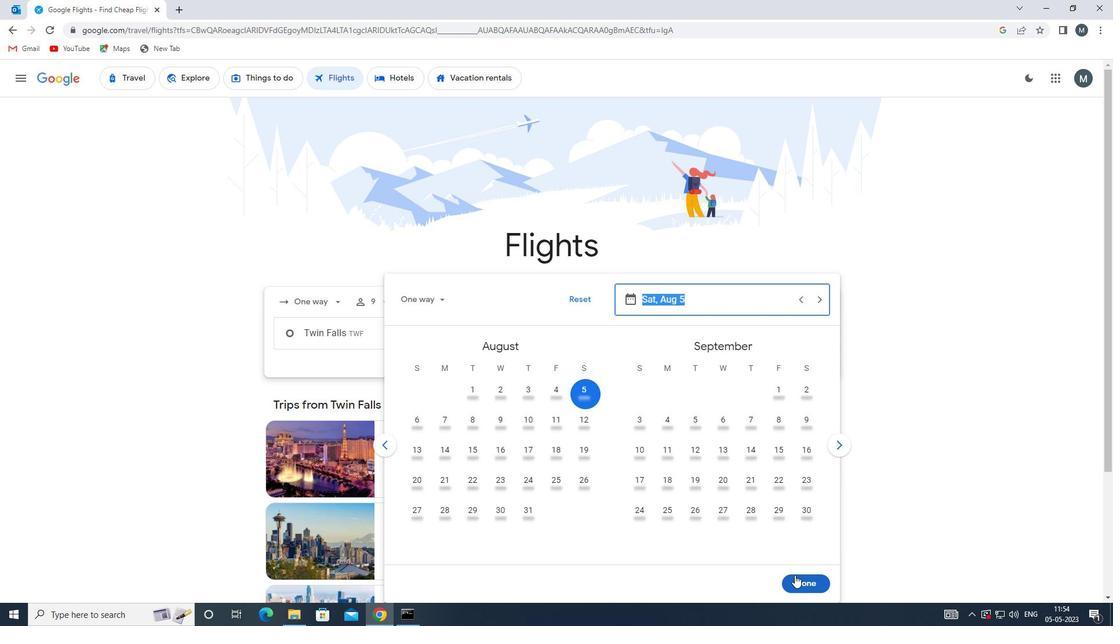 
Action: Mouse moved to (537, 379)
Screenshot: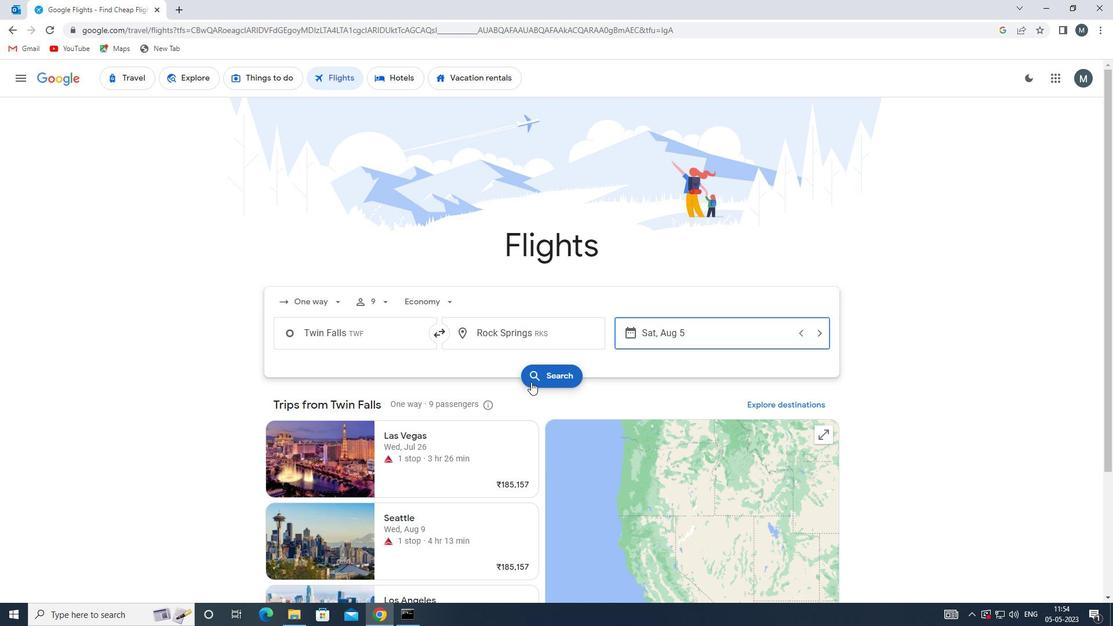 
Action: Mouse pressed left at (537, 379)
Screenshot: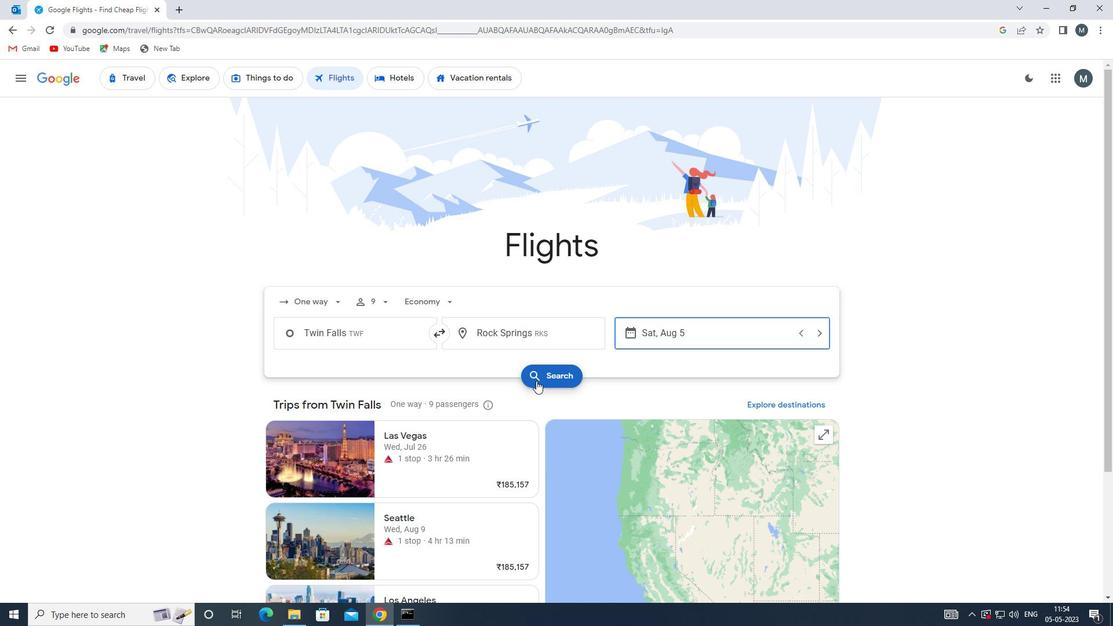 
Action: Mouse moved to (302, 182)
Screenshot: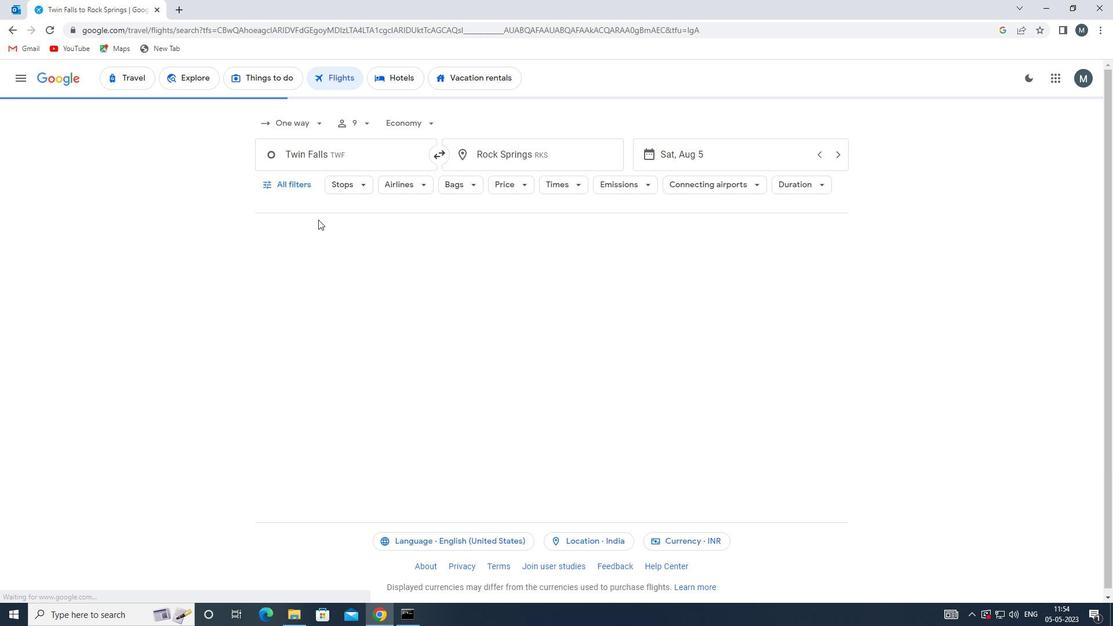 
Action: Mouse pressed left at (302, 182)
Screenshot: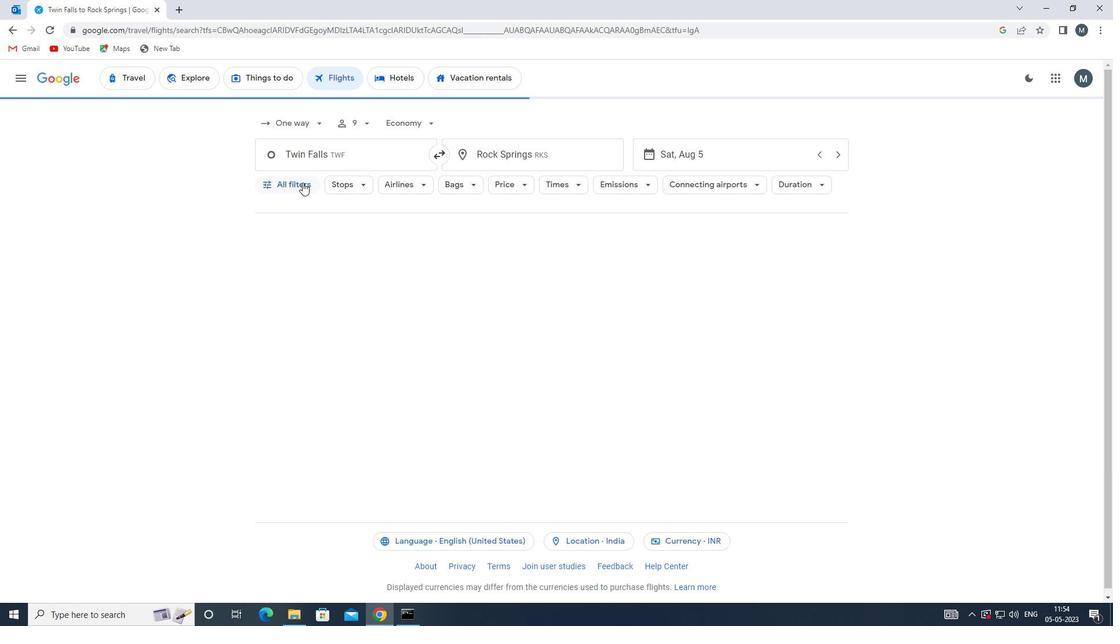 
Action: Mouse moved to (368, 294)
Screenshot: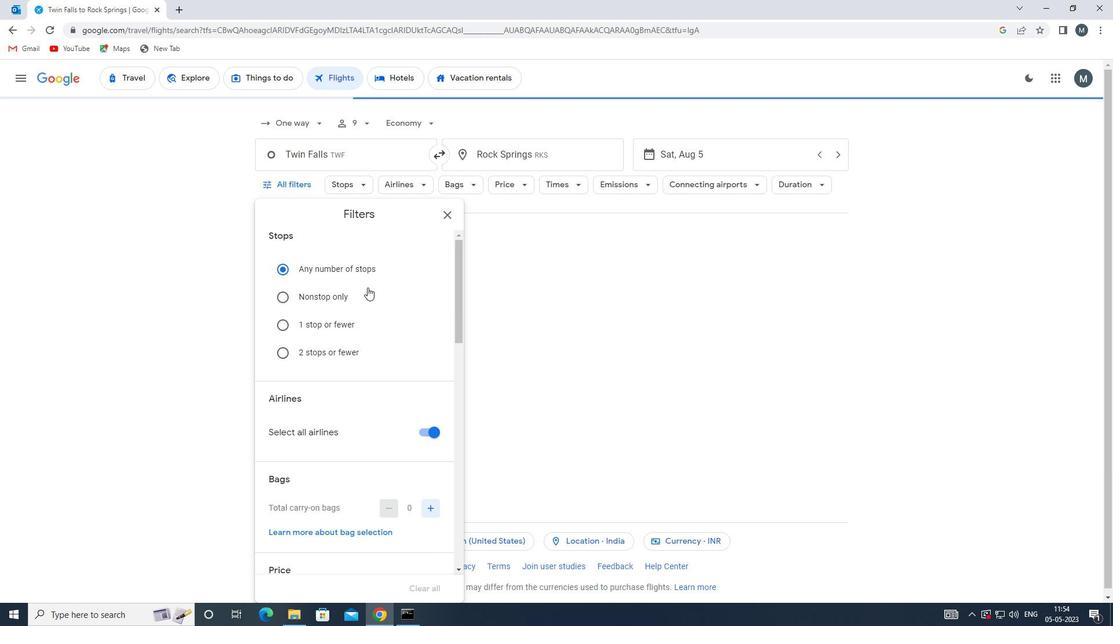 
Action: Mouse scrolled (368, 293) with delta (0, 0)
Screenshot: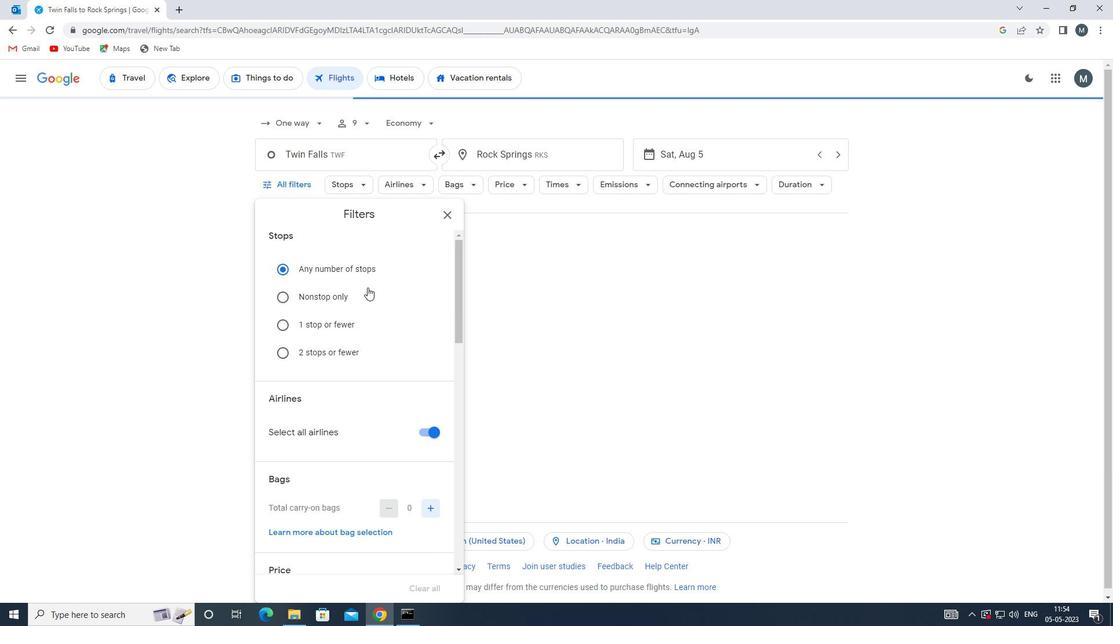 
Action: Mouse moved to (368, 301)
Screenshot: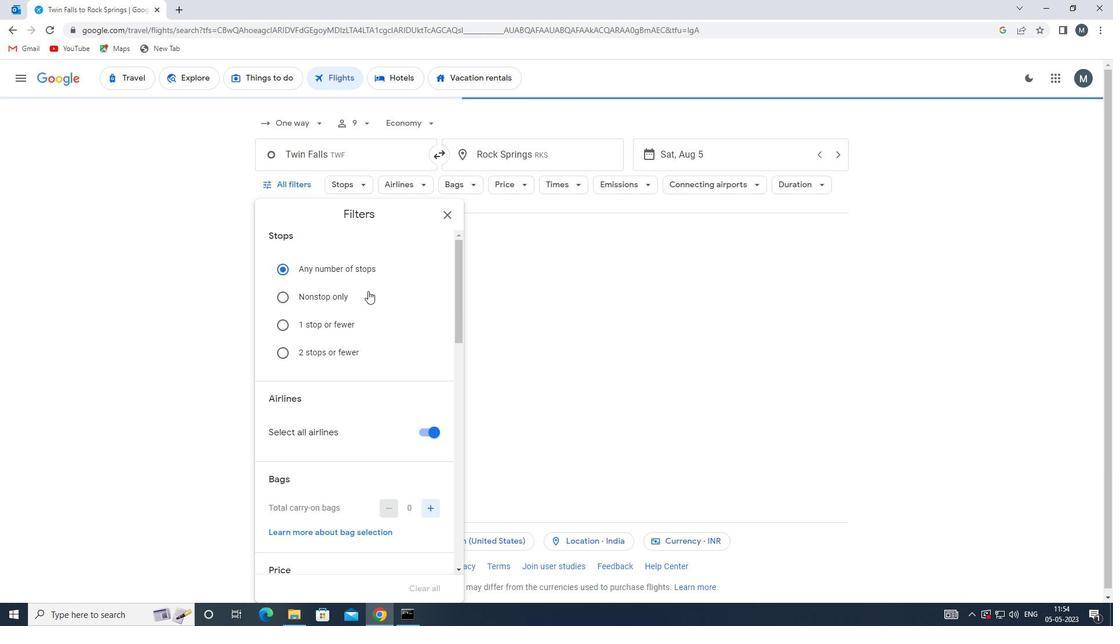 
Action: Mouse scrolled (368, 300) with delta (0, 0)
Screenshot: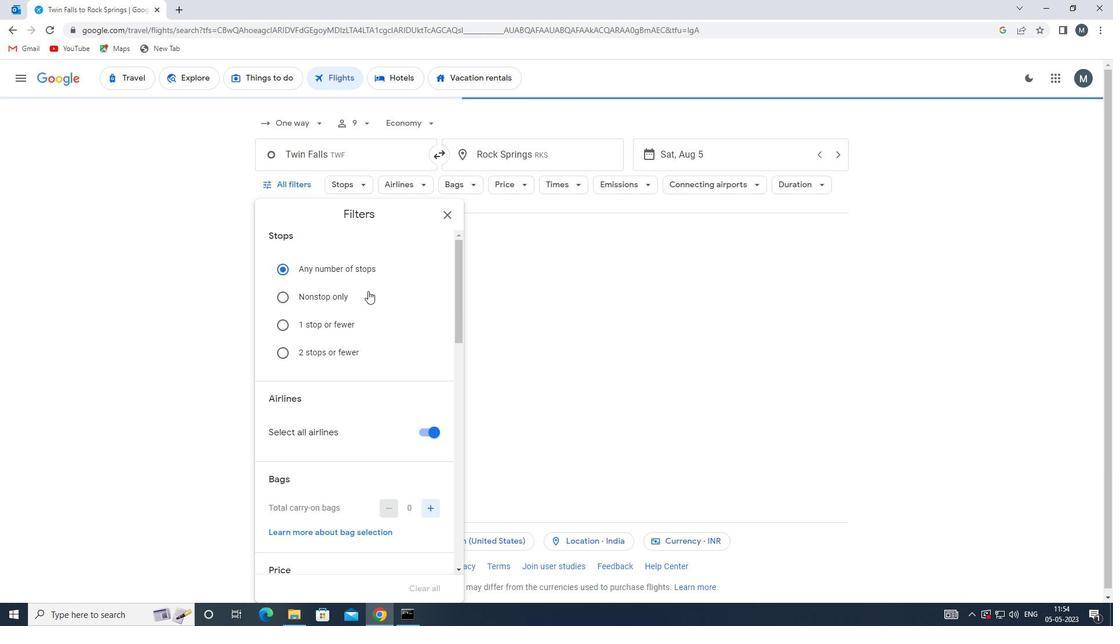 
Action: Mouse moved to (424, 315)
Screenshot: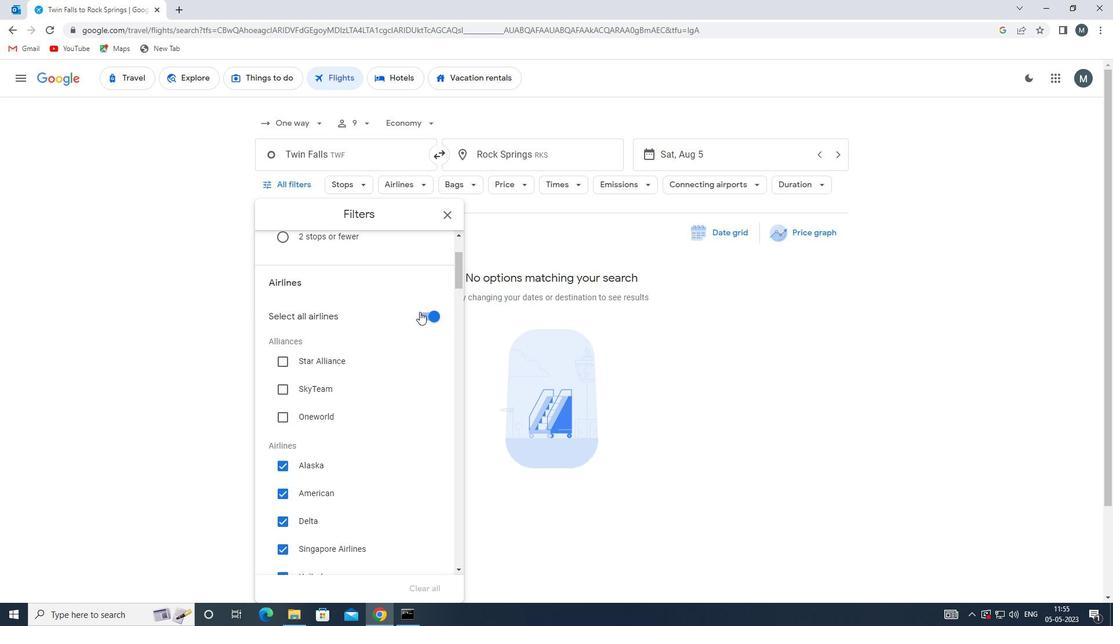 
Action: Mouse pressed left at (424, 315)
Screenshot: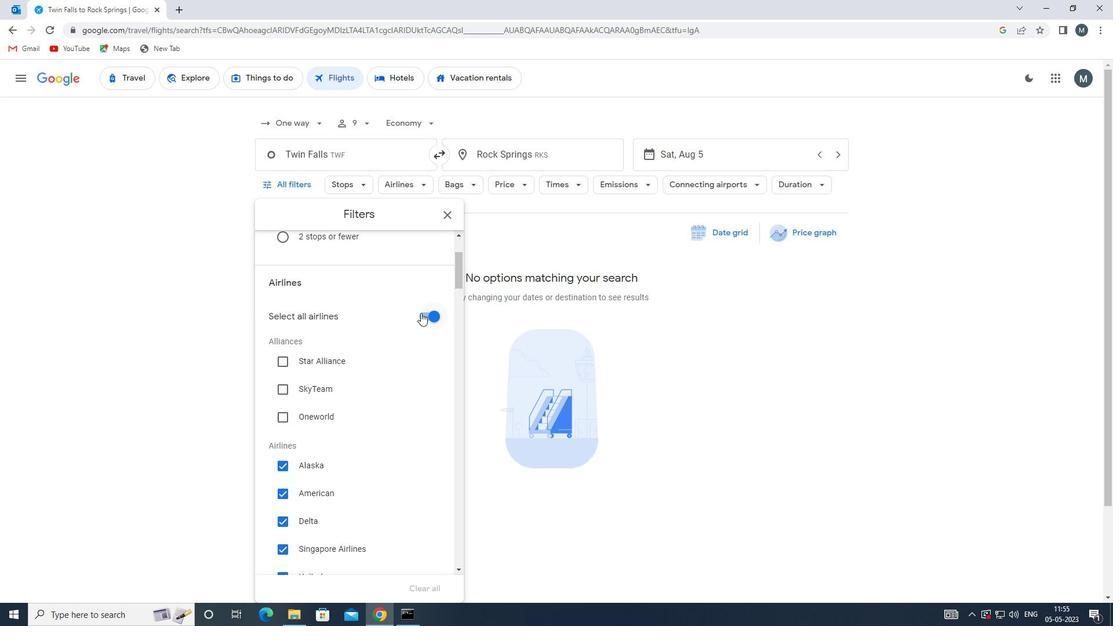 
Action: Mouse moved to (375, 319)
Screenshot: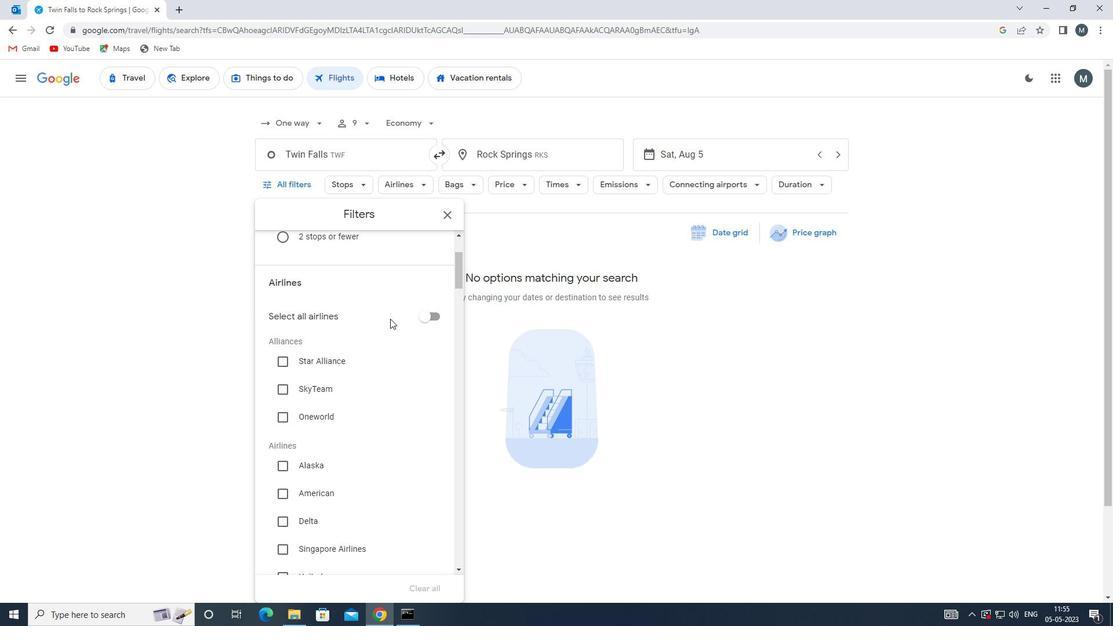 
Action: Mouse scrolled (375, 319) with delta (0, 0)
Screenshot: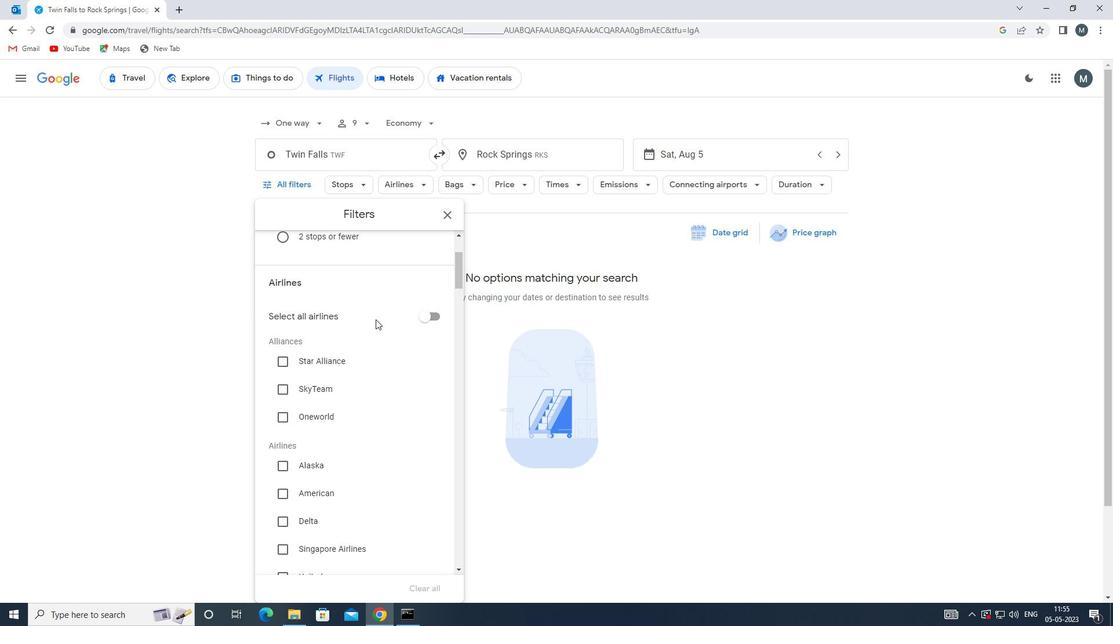
Action: Mouse scrolled (375, 319) with delta (0, 0)
Screenshot: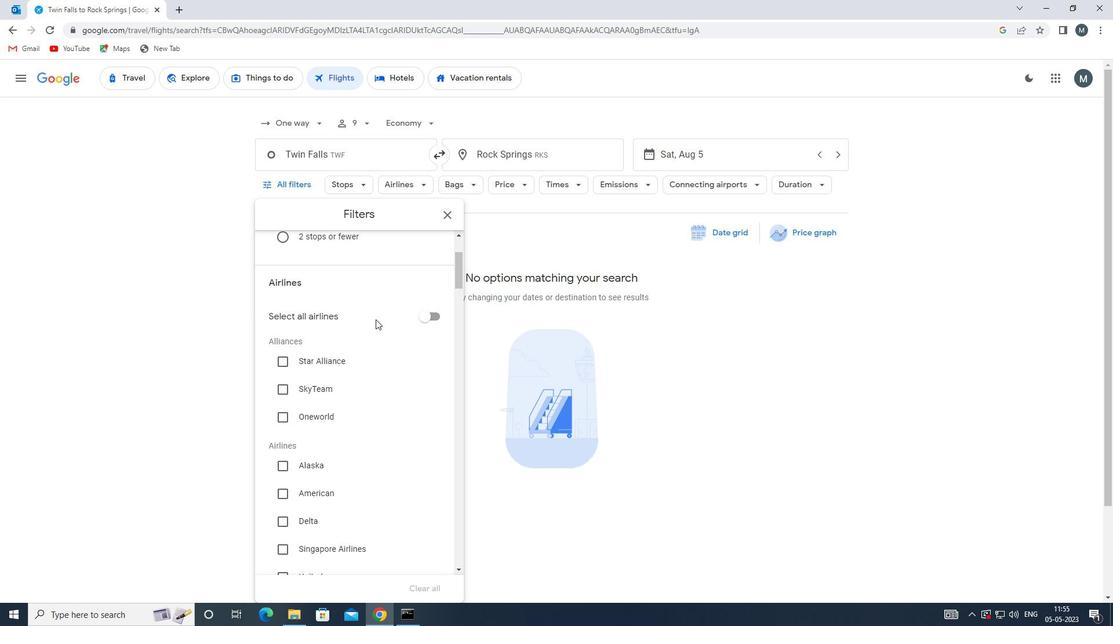 
Action: Mouse moved to (355, 367)
Screenshot: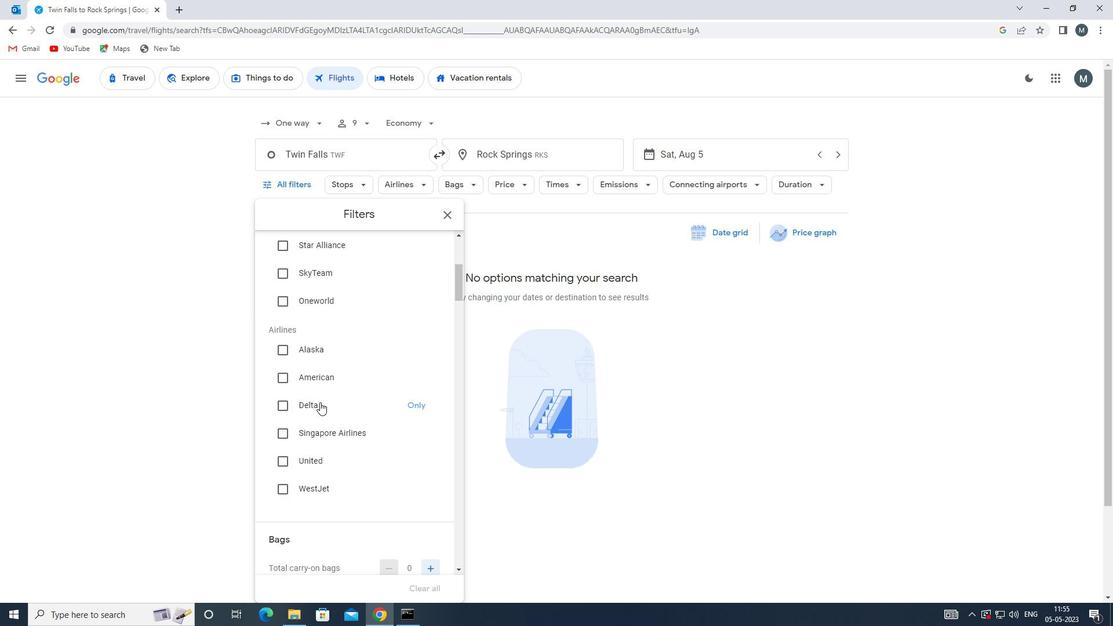 
Action: Mouse scrolled (355, 366) with delta (0, 0)
Screenshot: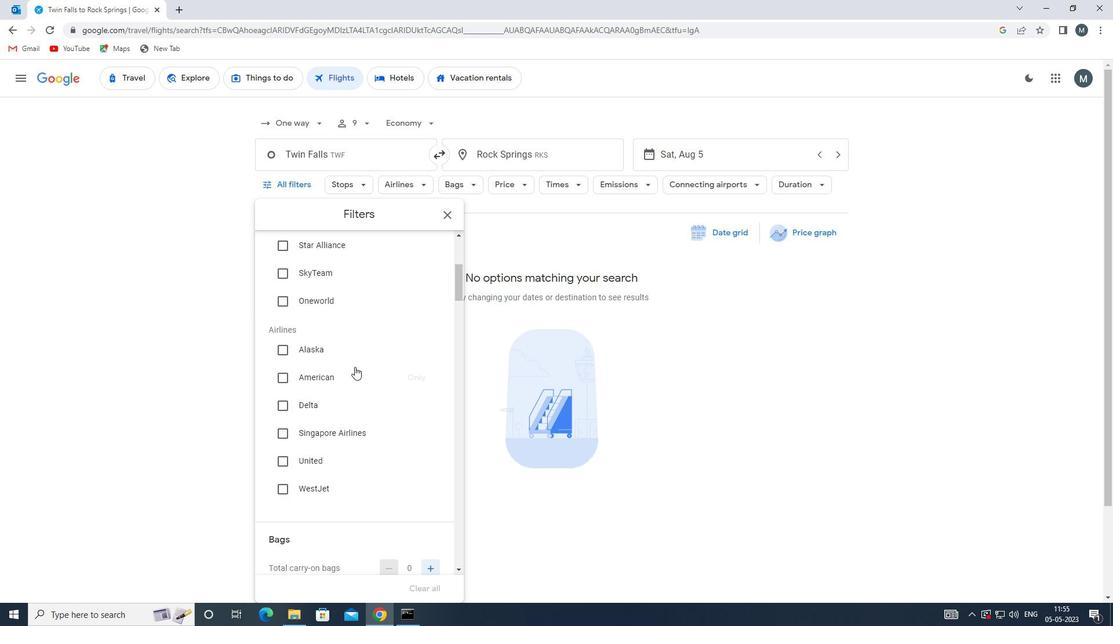 
Action: Mouse moved to (348, 365)
Screenshot: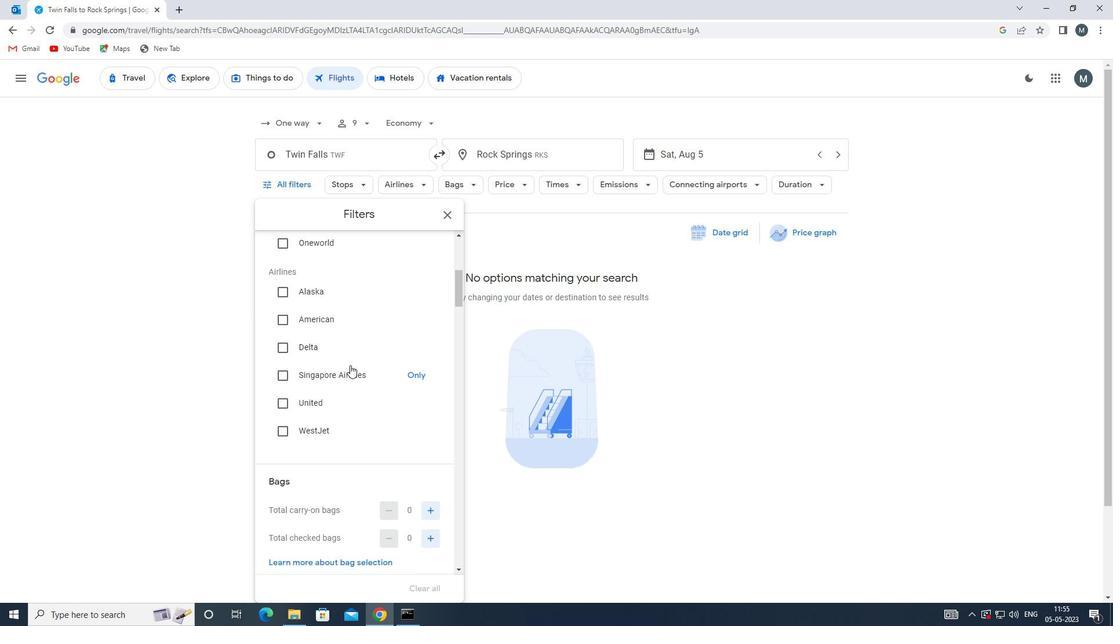 
Action: Mouse scrolled (348, 364) with delta (0, 0)
Screenshot: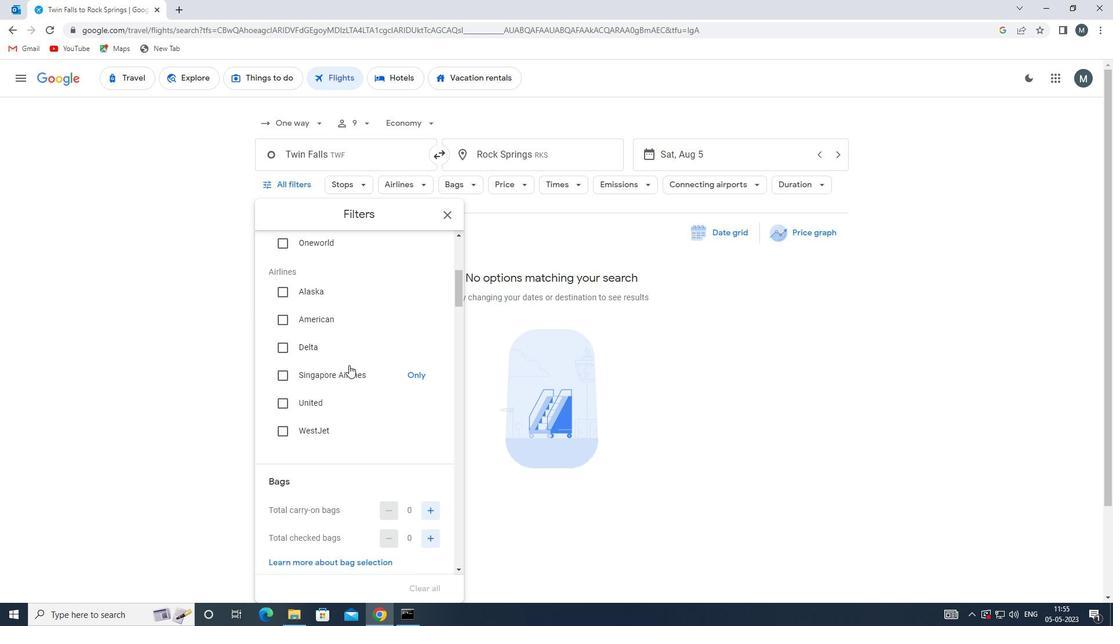 
Action: Mouse moved to (348, 365)
Screenshot: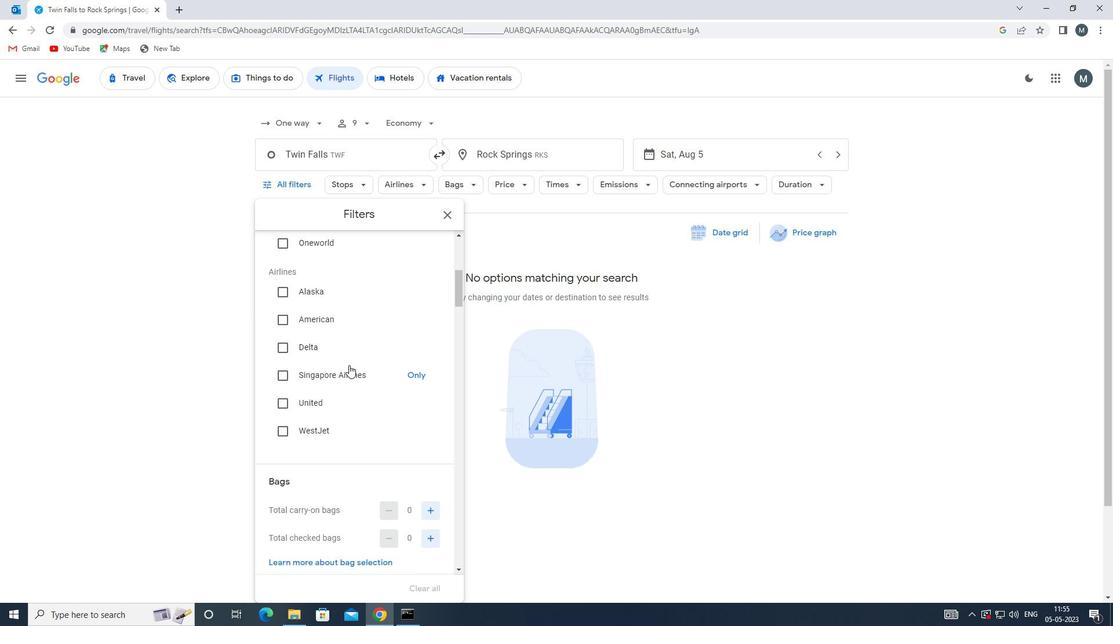 
Action: Mouse scrolled (348, 364) with delta (0, 0)
Screenshot: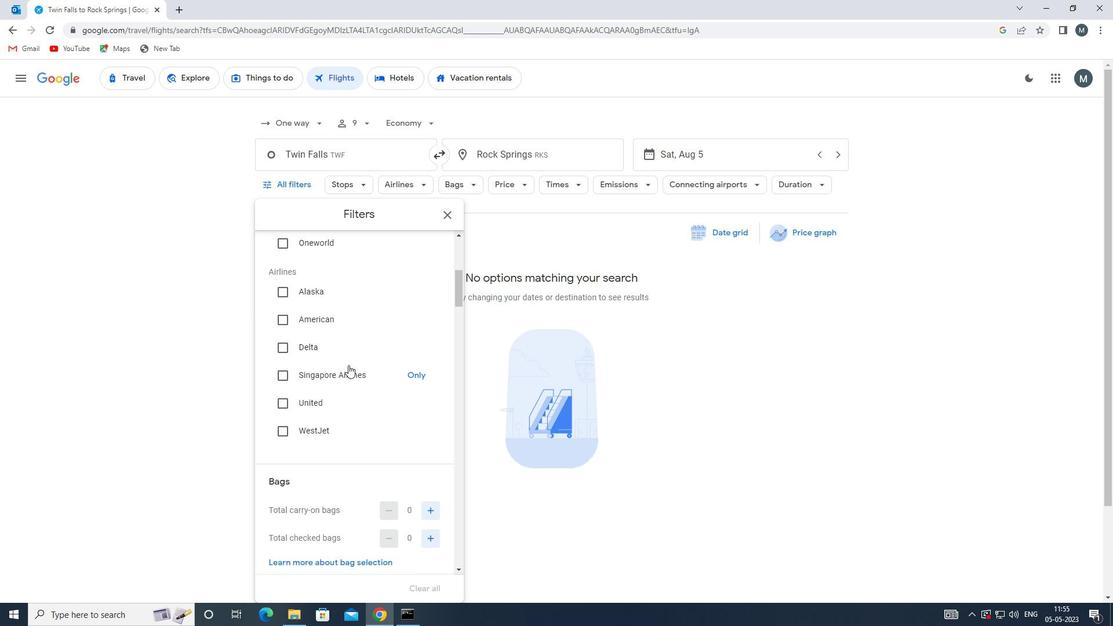 
Action: Mouse moved to (430, 399)
Screenshot: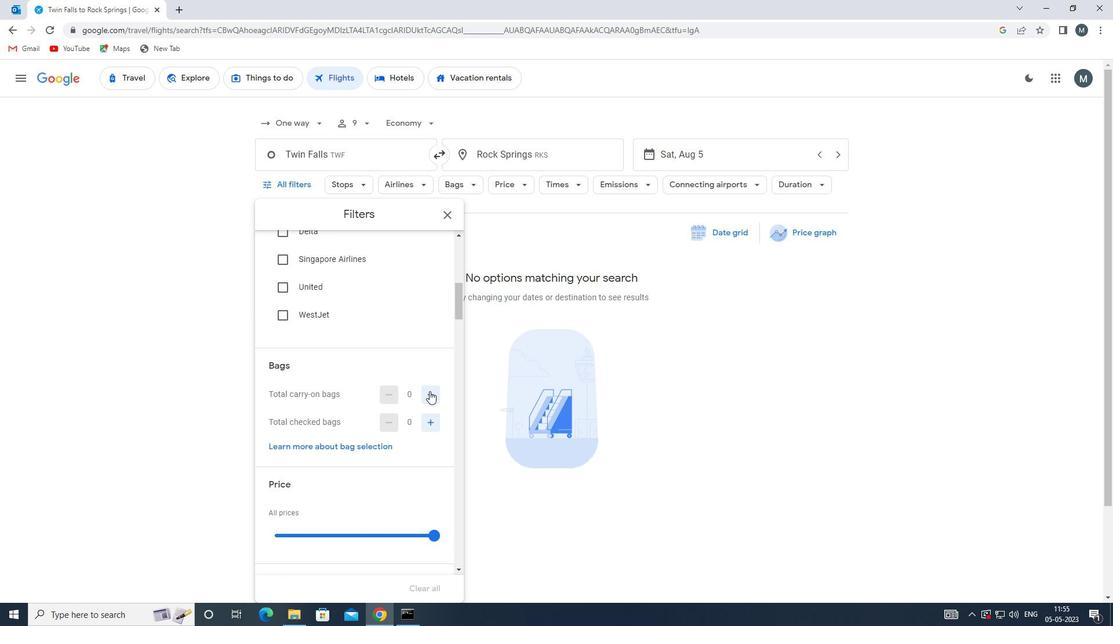 
Action: Mouse pressed left at (430, 399)
Screenshot: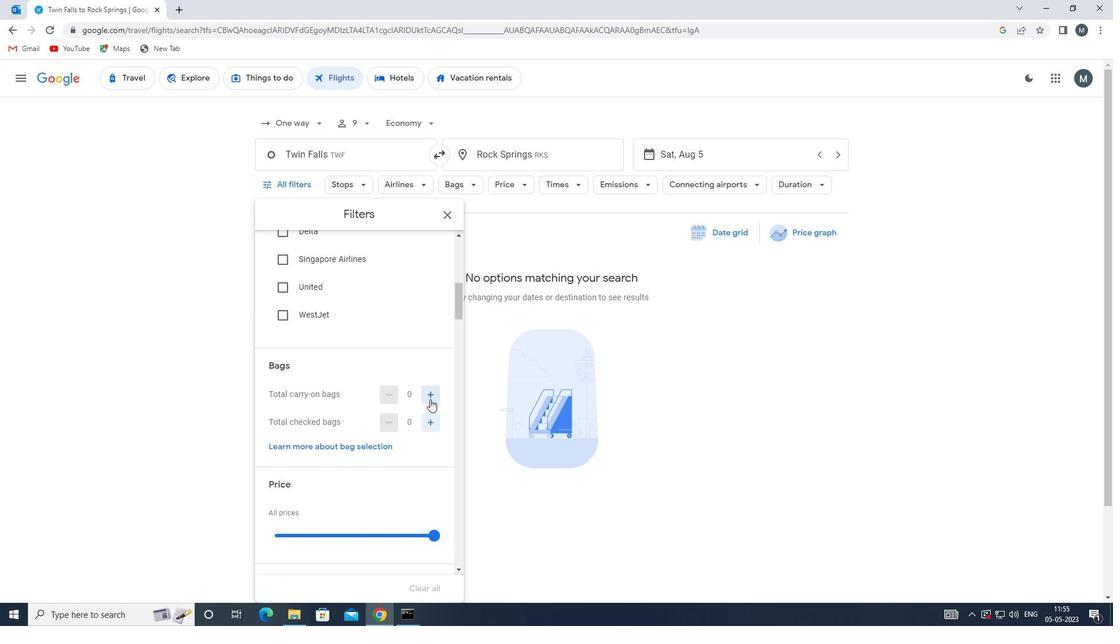 
Action: Mouse moved to (385, 384)
Screenshot: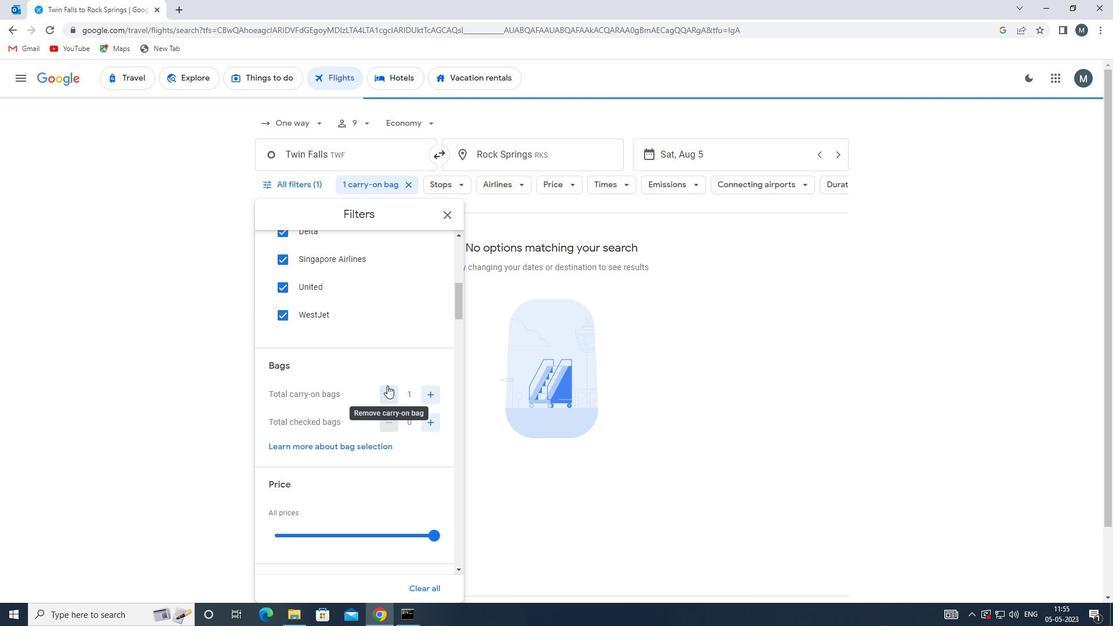
Action: Mouse scrolled (385, 384) with delta (0, 0)
Screenshot: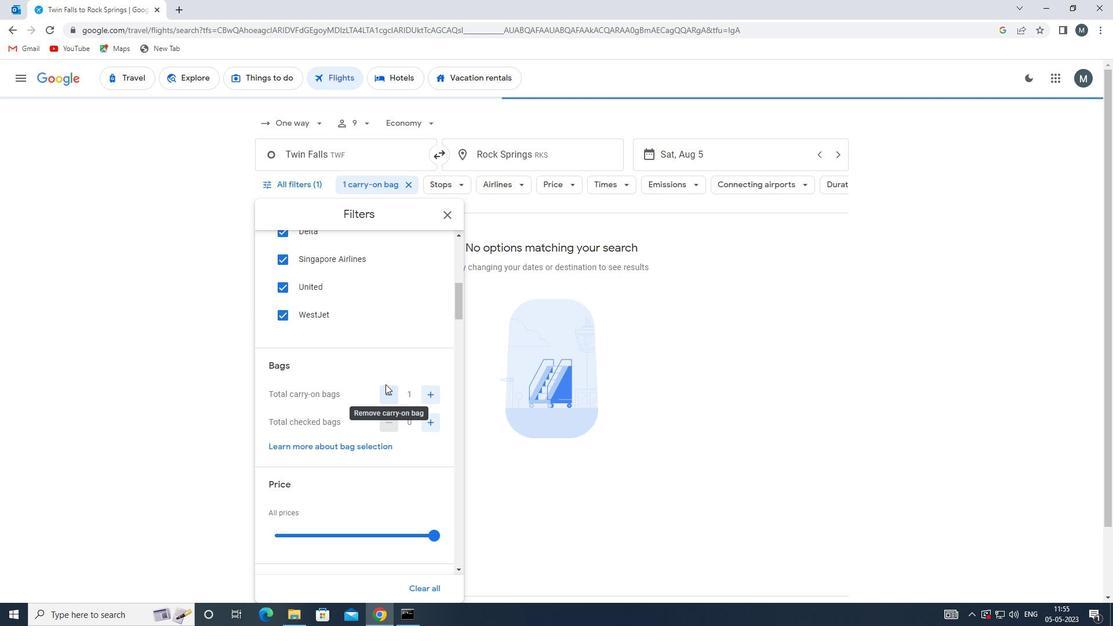 
Action: Mouse moved to (433, 369)
Screenshot: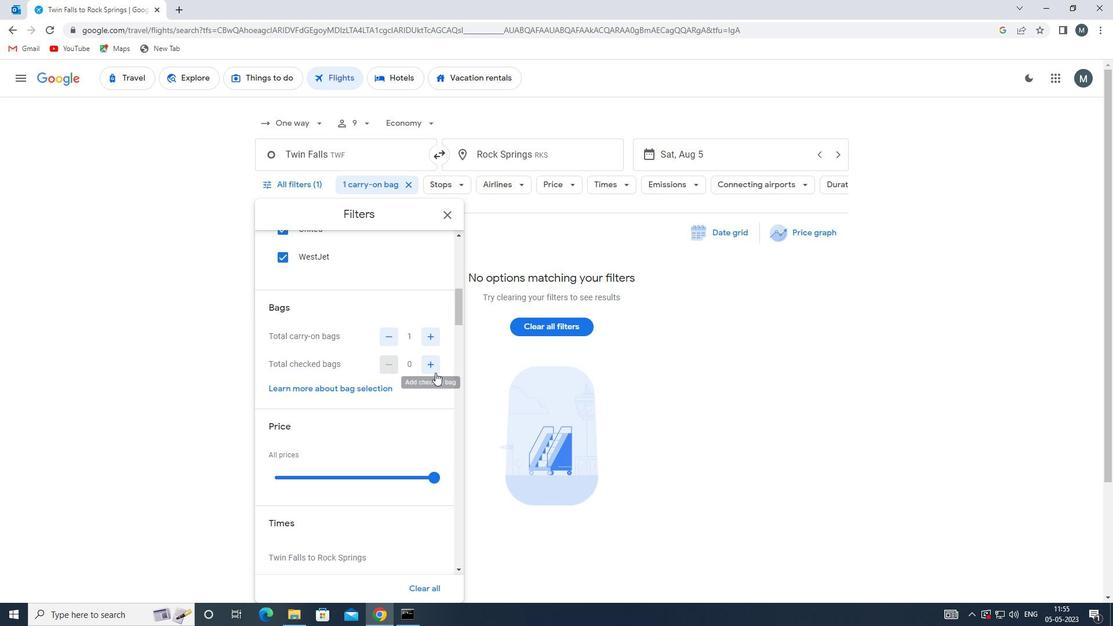 
Action: Mouse pressed left at (433, 369)
Screenshot: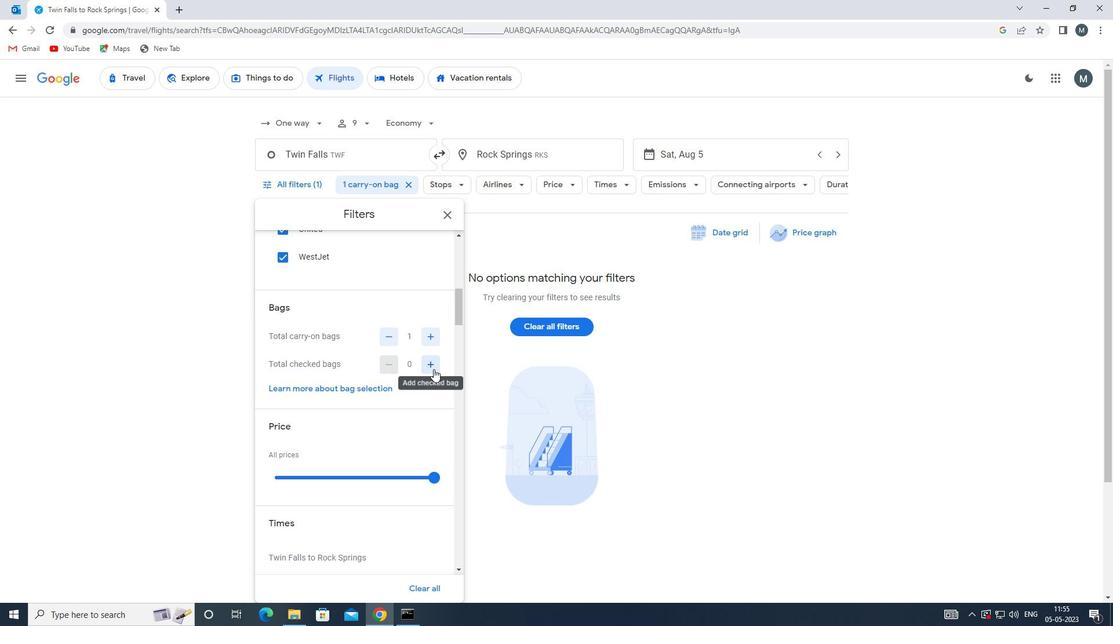 
Action: Mouse moved to (352, 386)
Screenshot: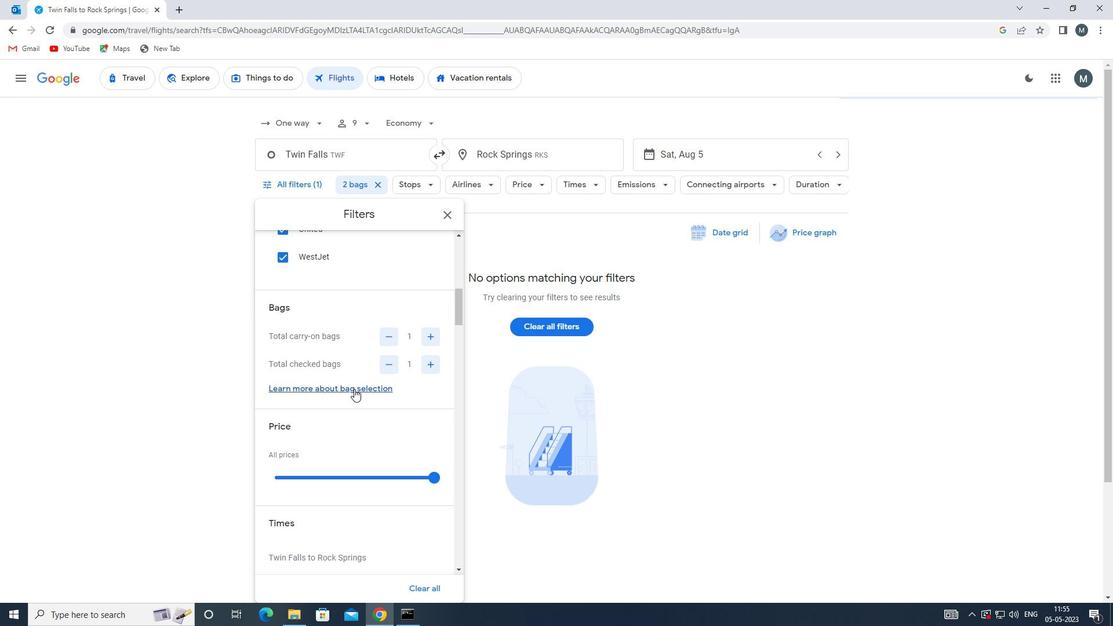 
Action: Mouse scrolled (352, 385) with delta (0, 0)
Screenshot: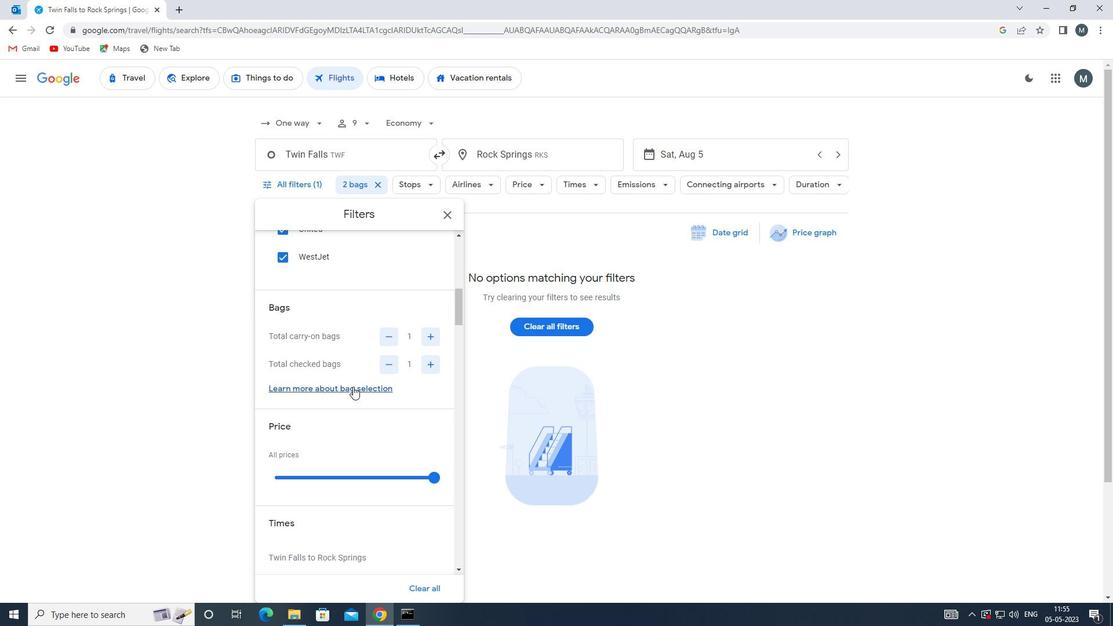 
Action: Mouse moved to (337, 417)
Screenshot: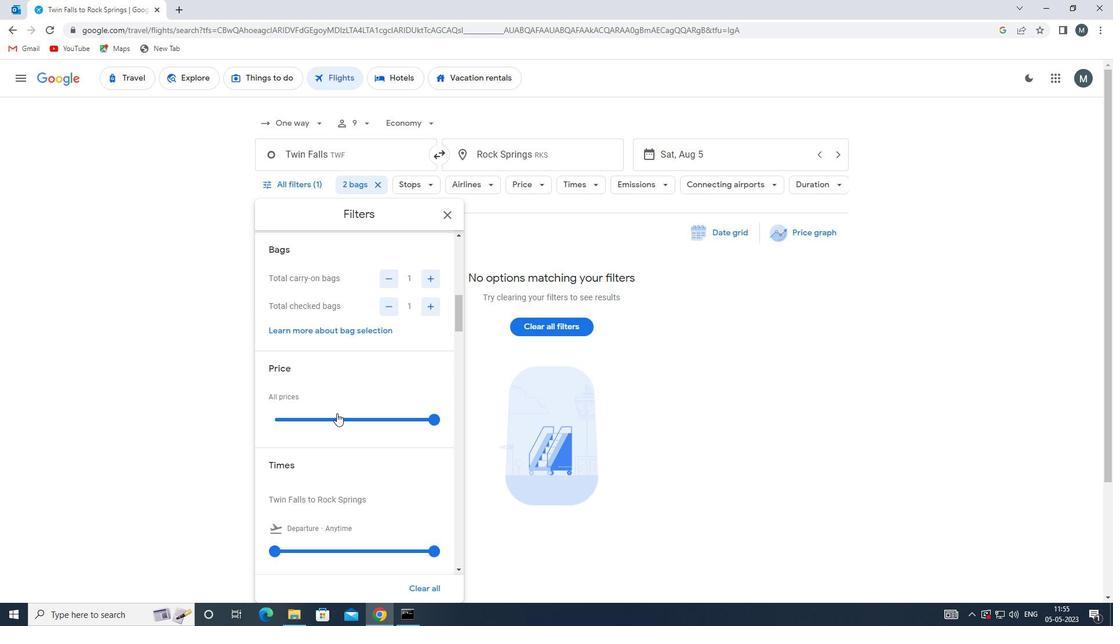 
Action: Mouse pressed left at (337, 417)
Screenshot: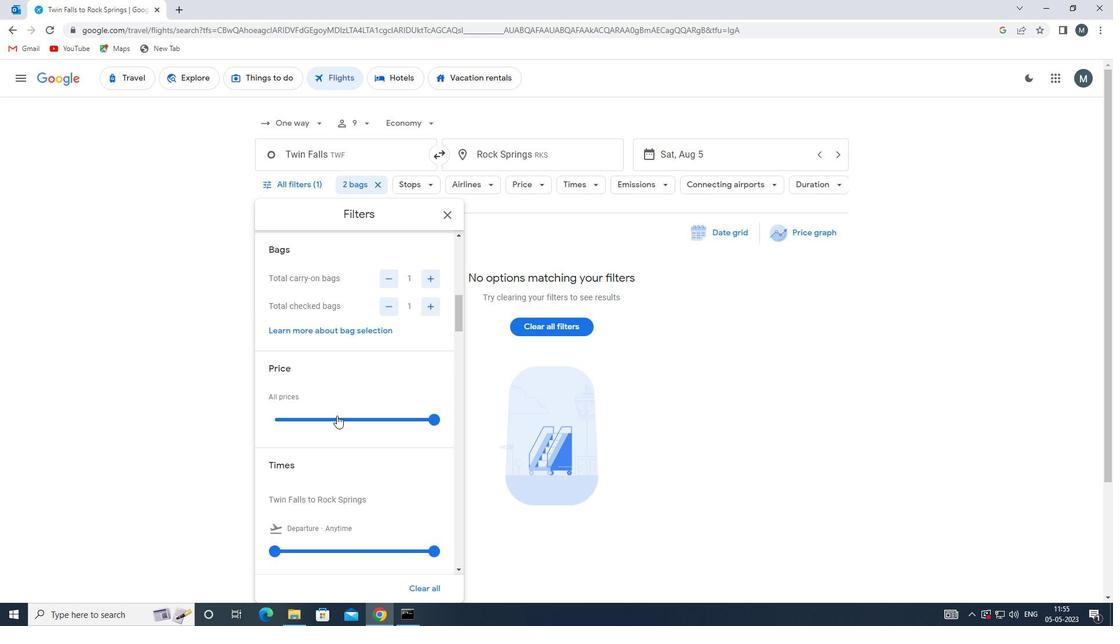 
Action: Mouse pressed left at (337, 417)
Screenshot: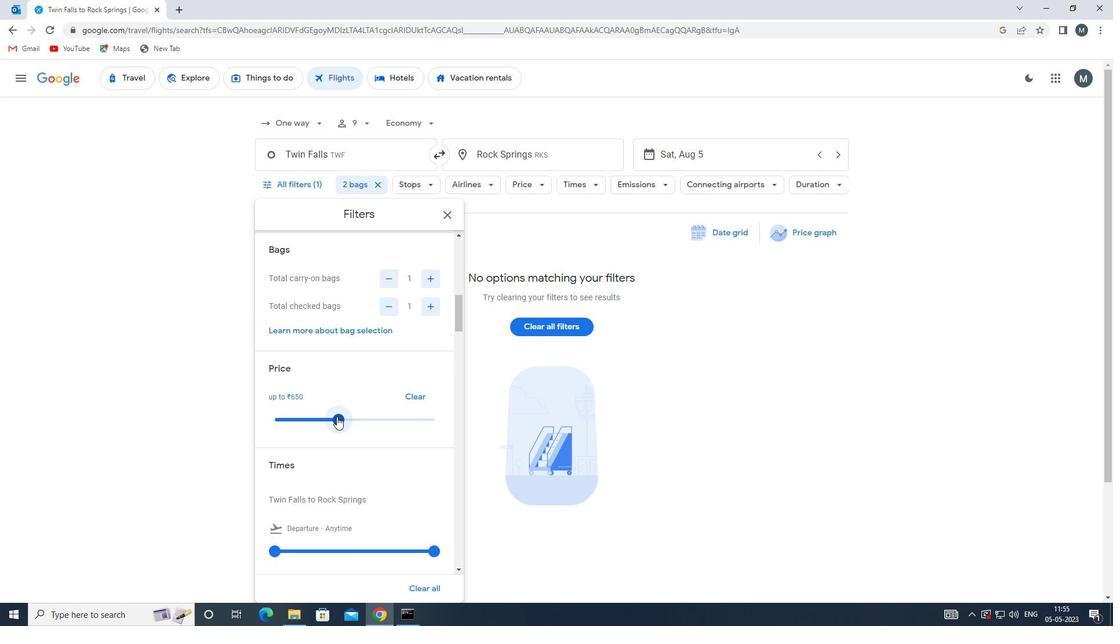 
Action: Mouse moved to (373, 385)
Screenshot: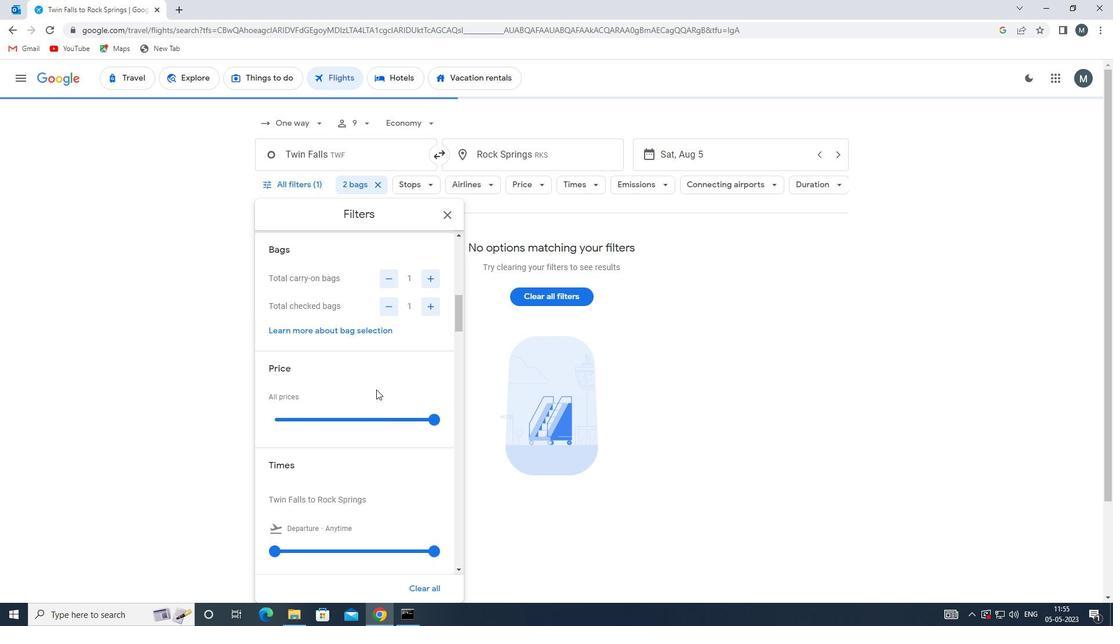 
Action: Mouse scrolled (373, 385) with delta (0, 0)
Screenshot: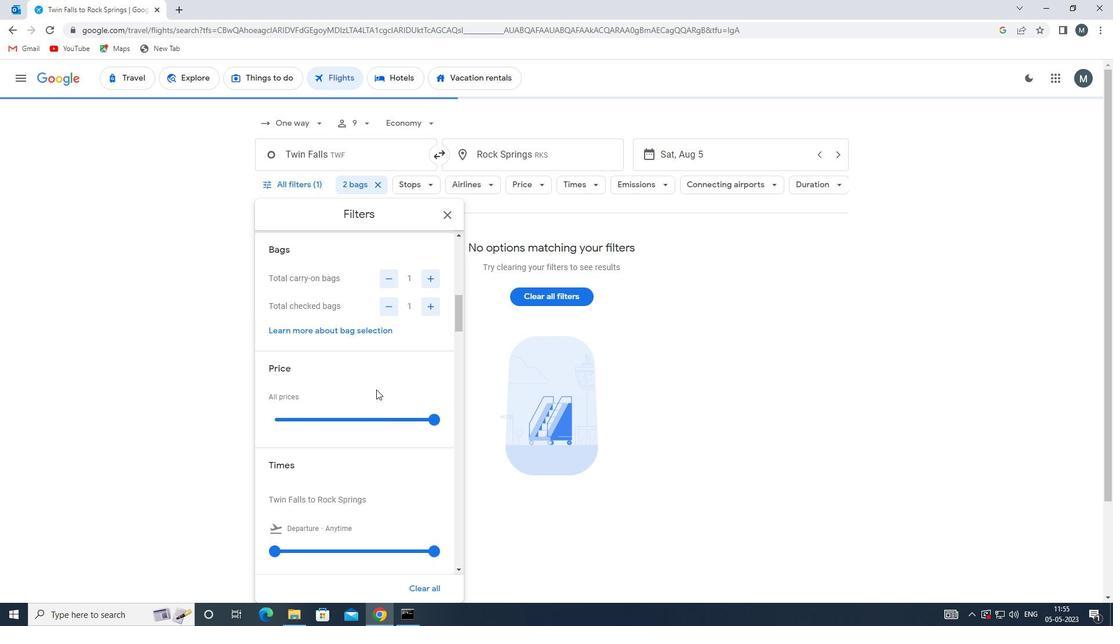 
Action: Mouse moved to (371, 383)
Screenshot: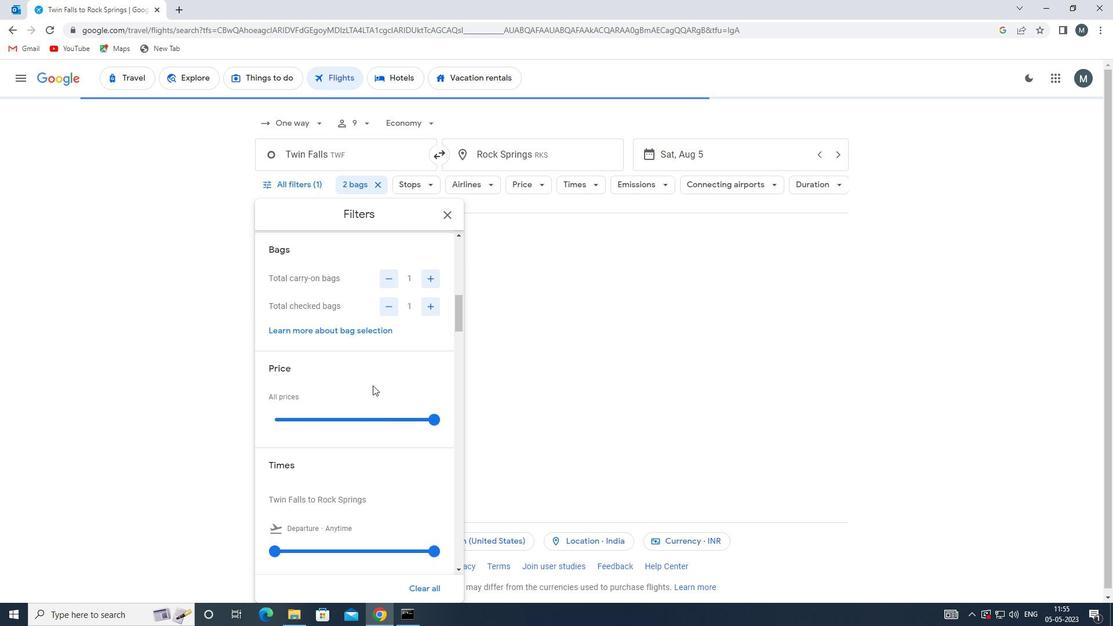 
Action: Mouse scrolled (371, 382) with delta (0, 0)
Screenshot: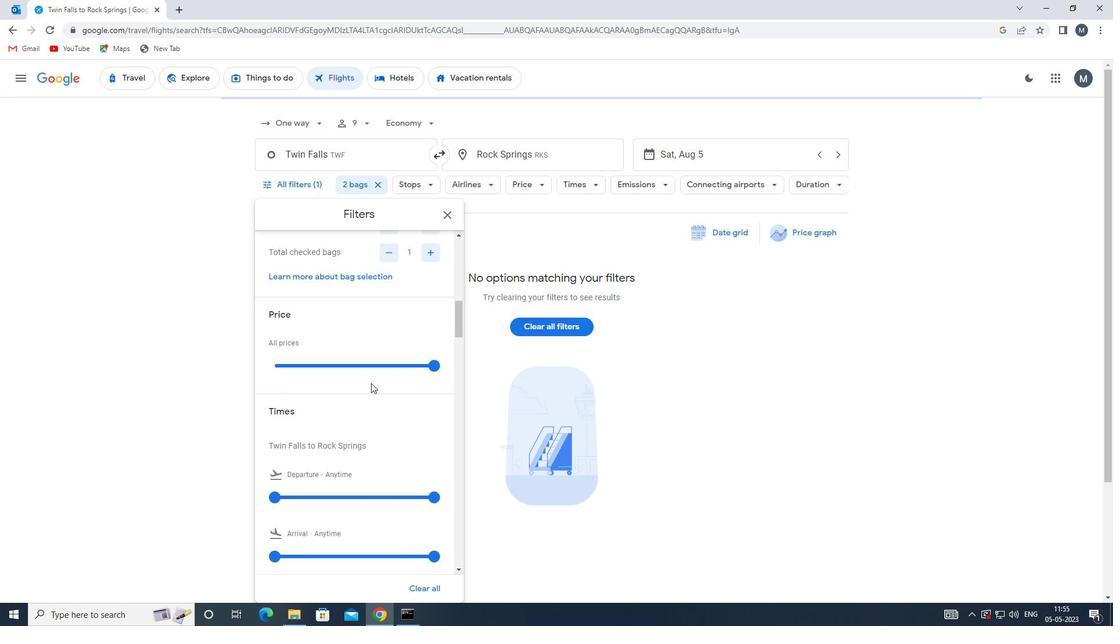 
Action: Mouse moved to (277, 435)
Screenshot: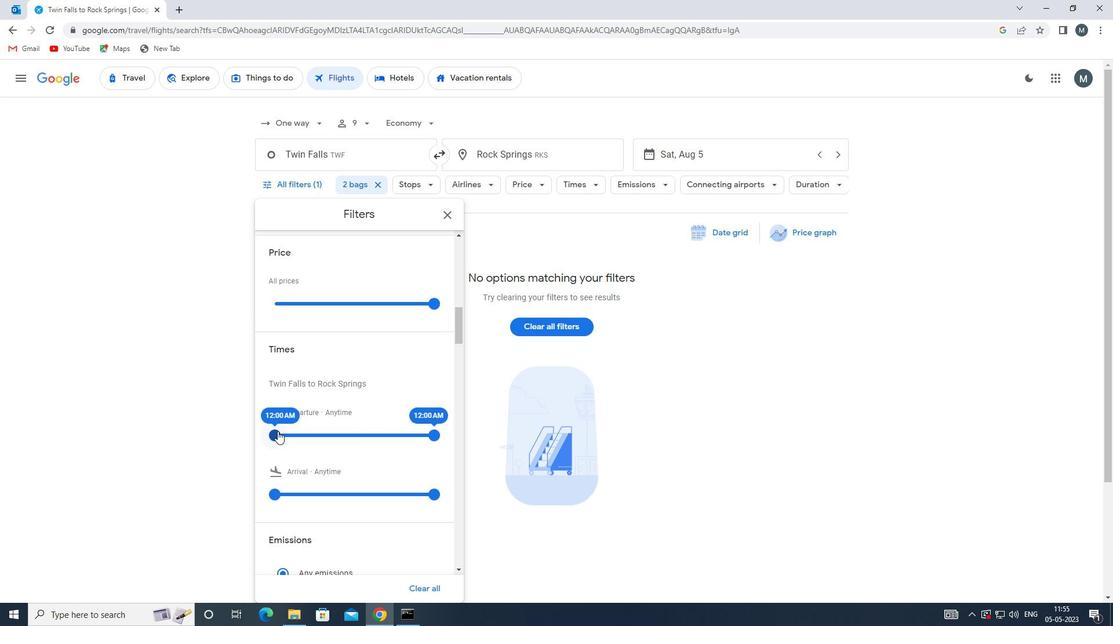 
Action: Mouse pressed left at (277, 435)
Screenshot: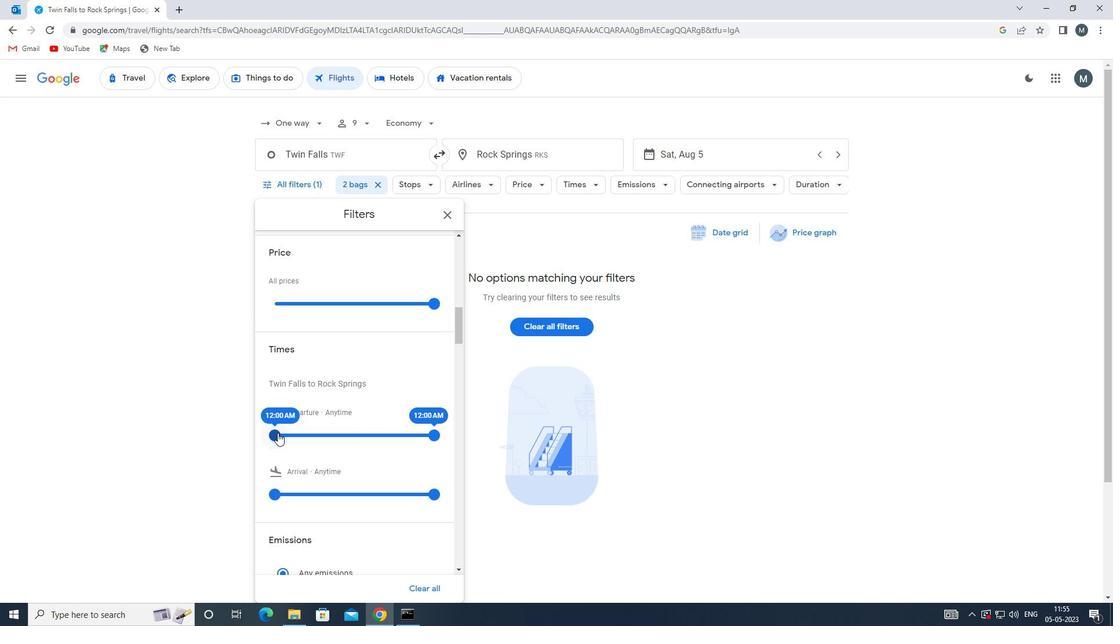 
Action: Mouse moved to (435, 435)
Screenshot: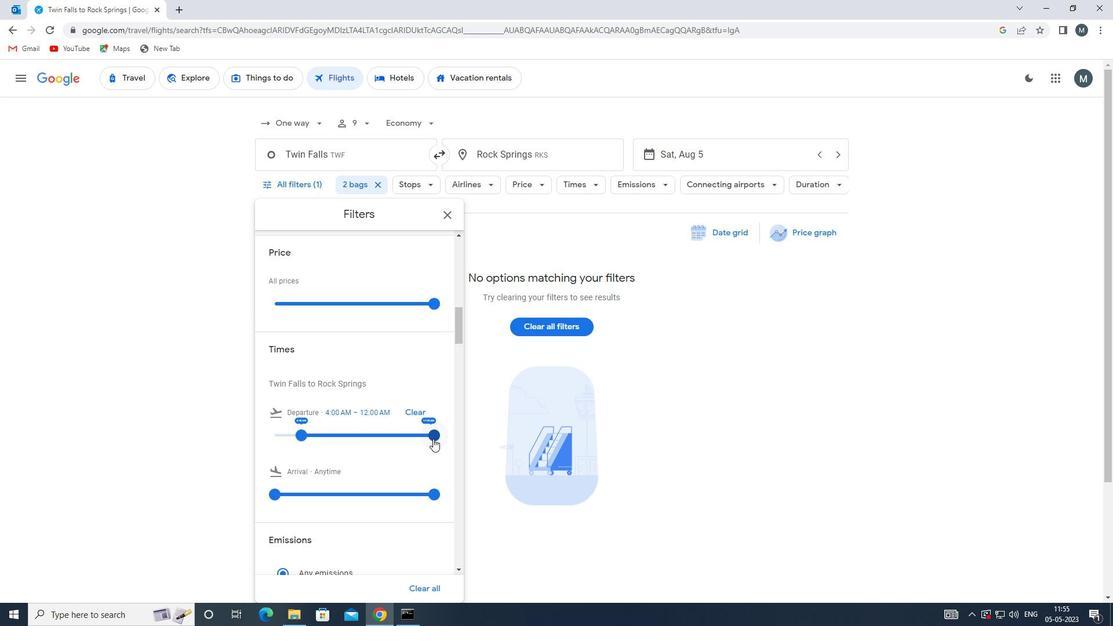 
Action: Mouse pressed left at (435, 435)
Screenshot: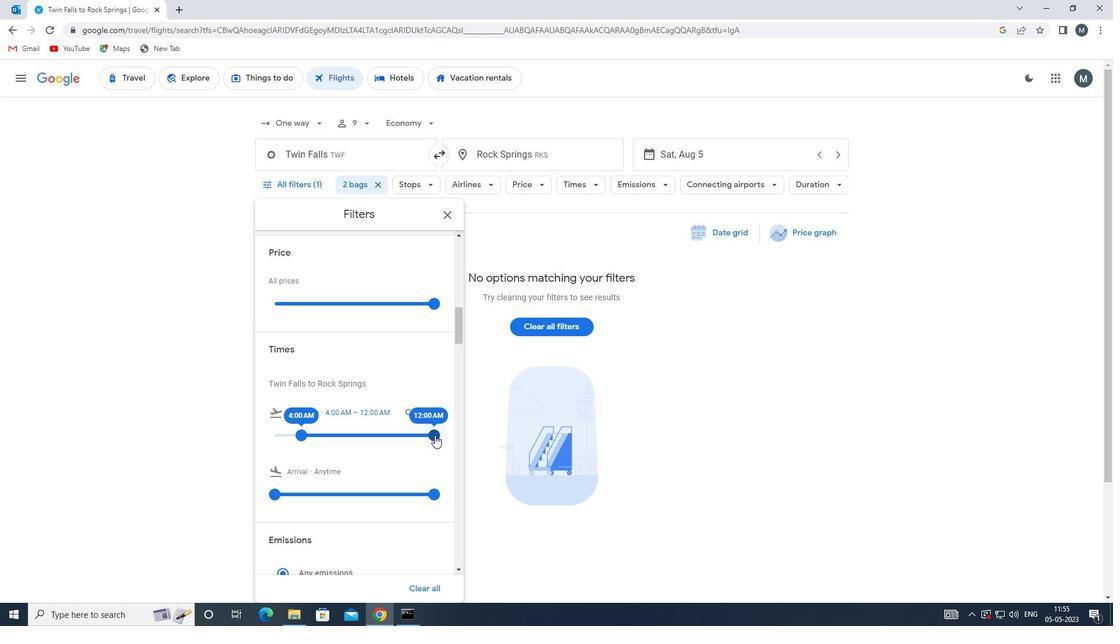 
Action: Mouse moved to (407, 367)
Screenshot: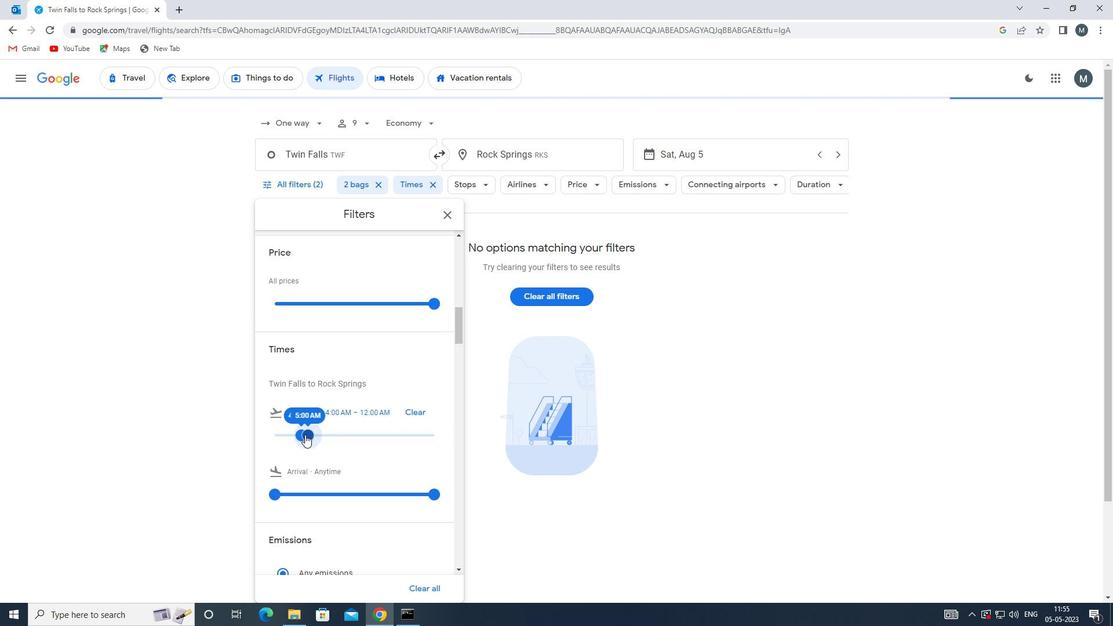 
Action: Mouse scrolled (407, 367) with delta (0, 0)
Screenshot: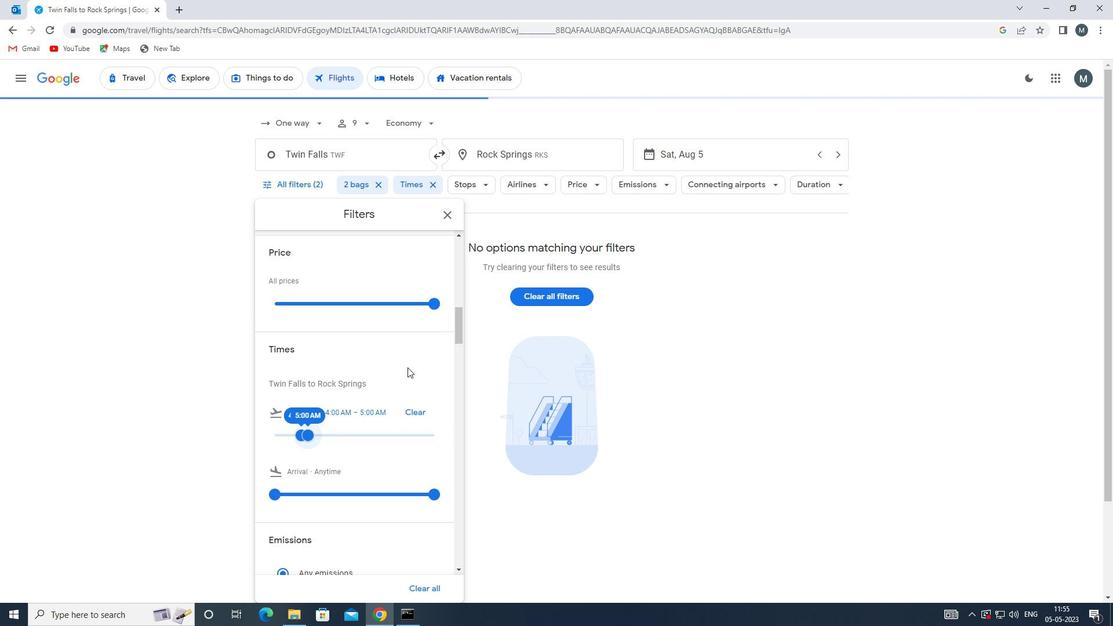
Action: Mouse scrolled (407, 367) with delta (0, 0)
Screenshot: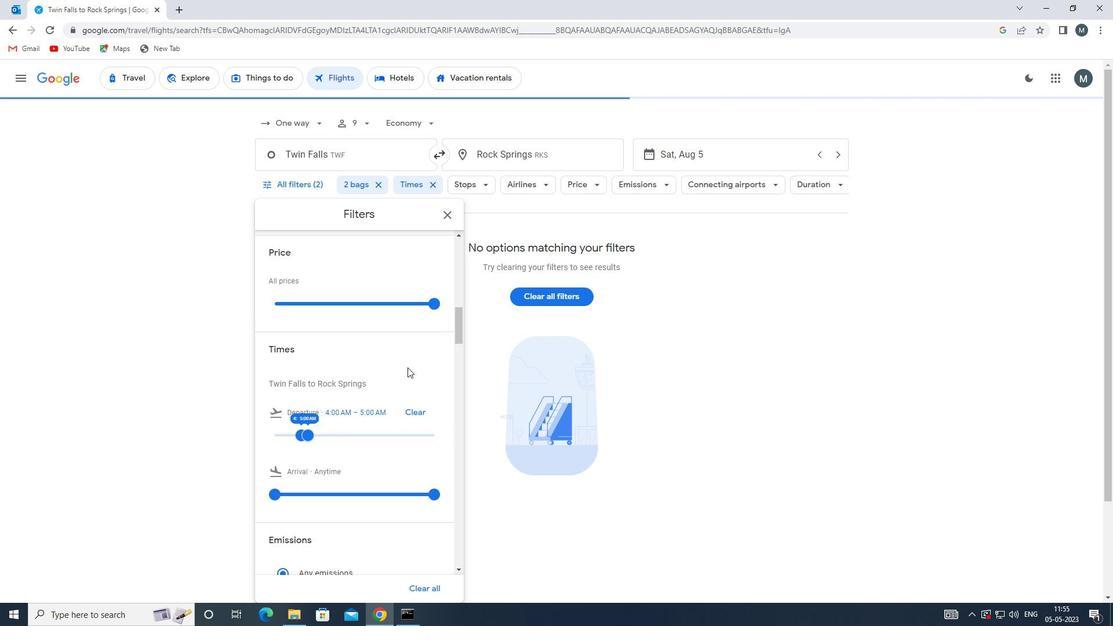 
Action: Mouse moved to (444, 215)
Screenshot: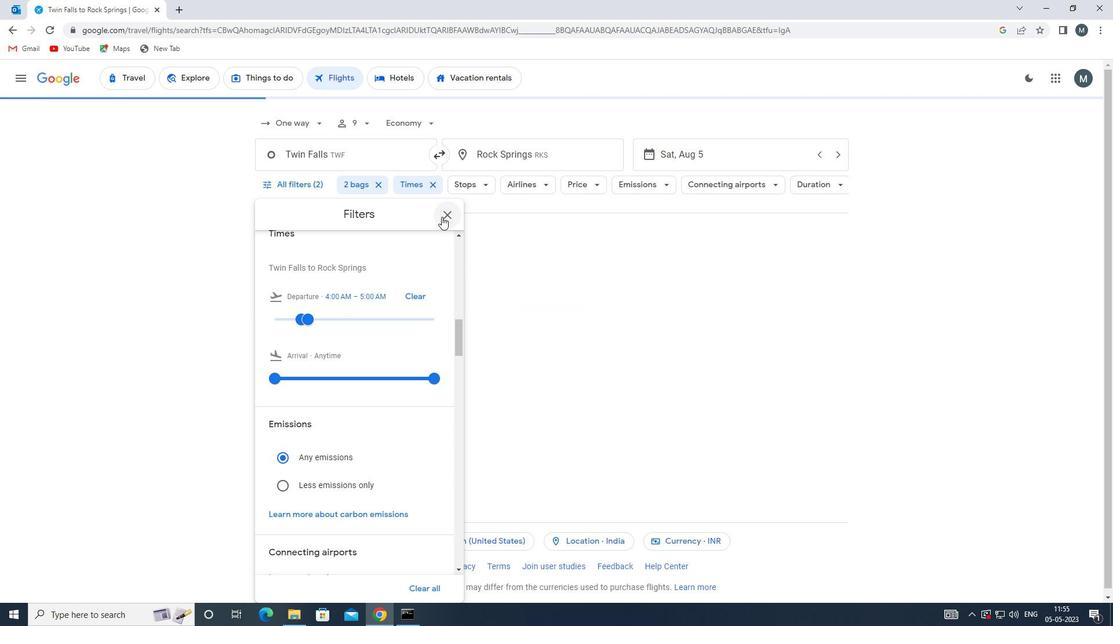 
Action: Mouse pressed left at (444, 215)
Screenshot: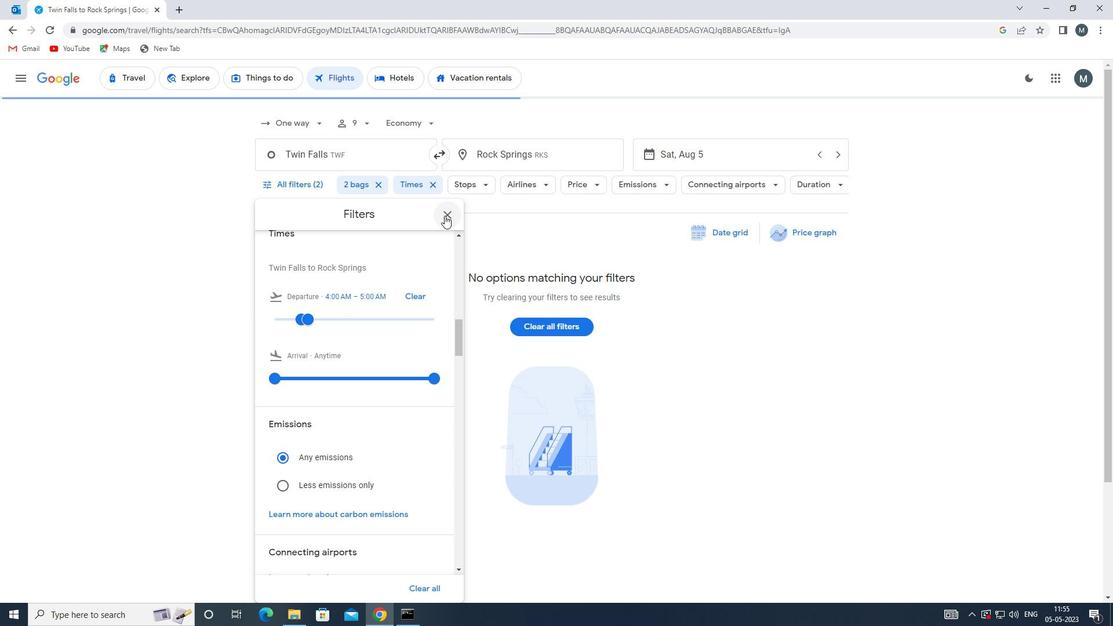 
